 Task: See all articles on embed options.
Action: Mouse moved to (905, 68)
Screenshot: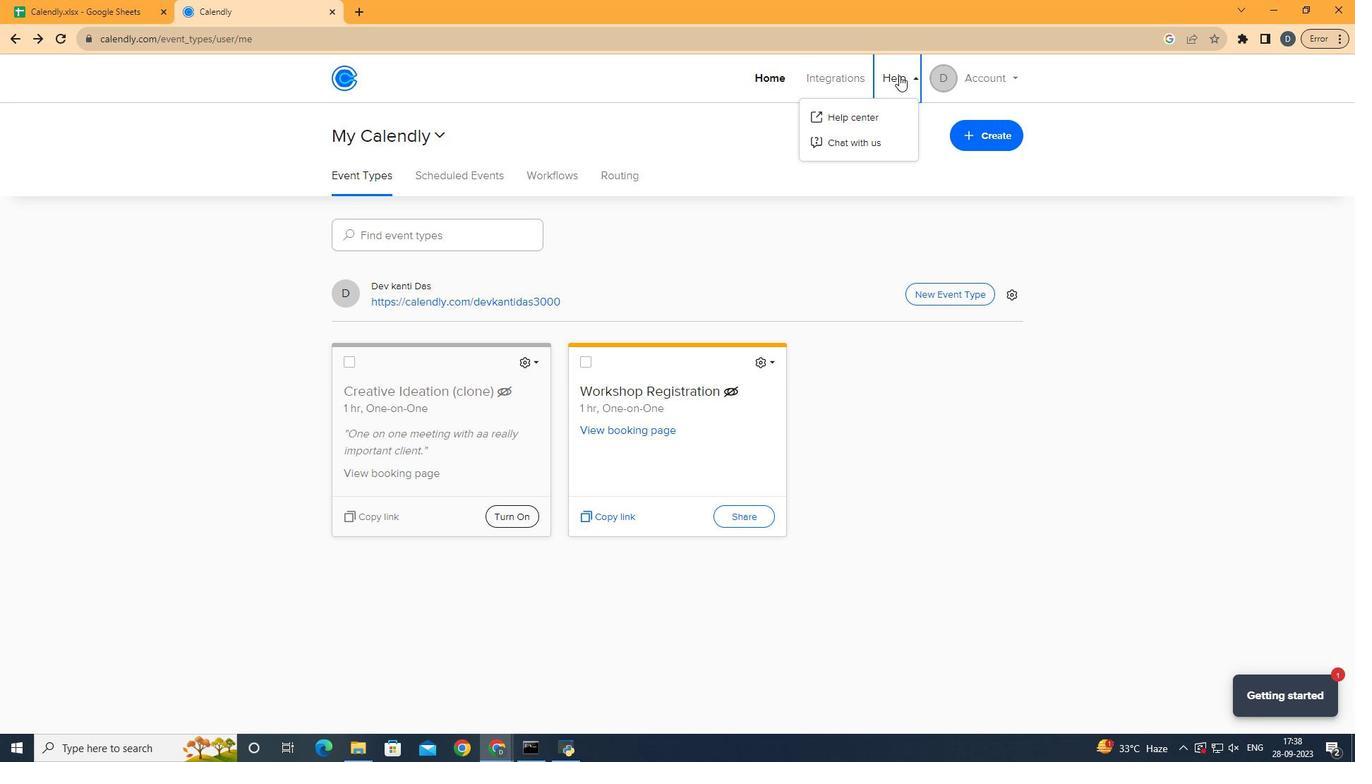 
Action: Mouse pressed left at (905, 68)
Screenshot: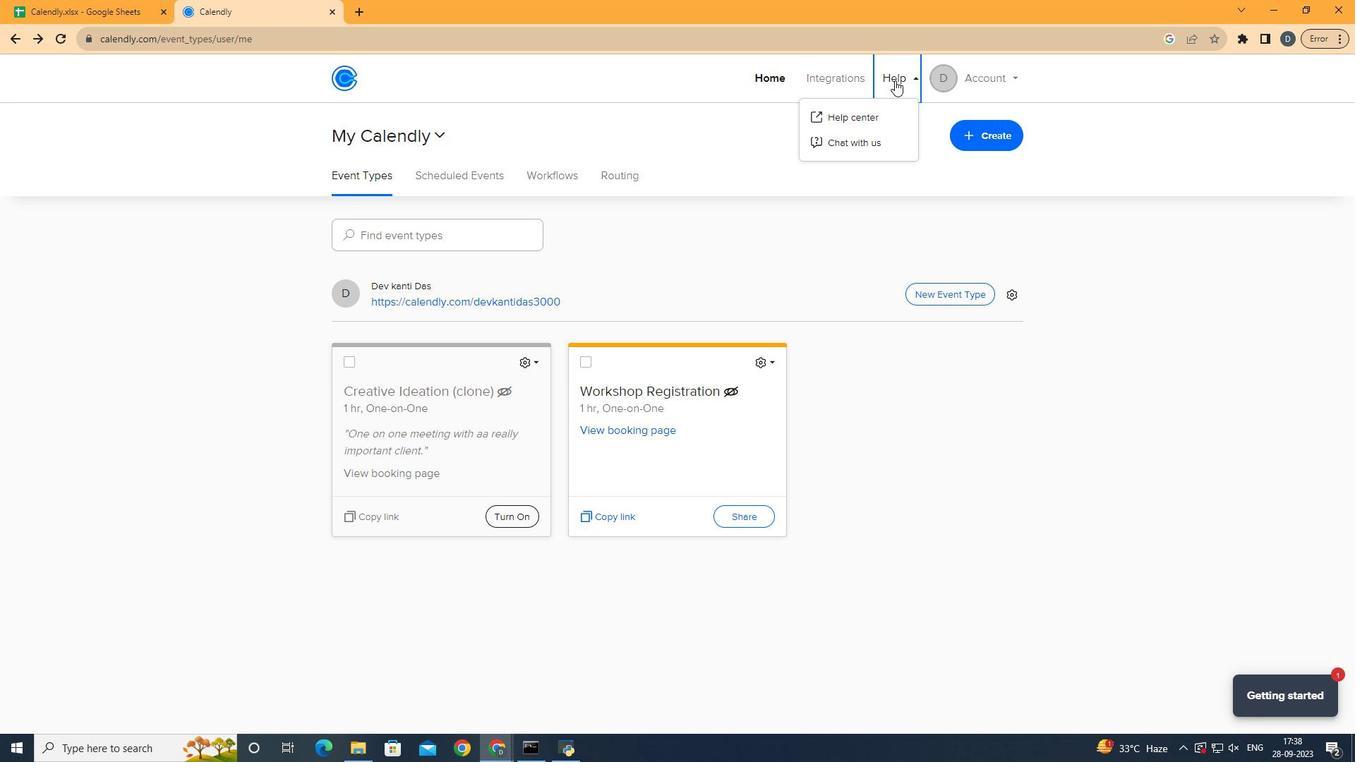 
Action: Mouse moved to (879, 112)
Screenshot: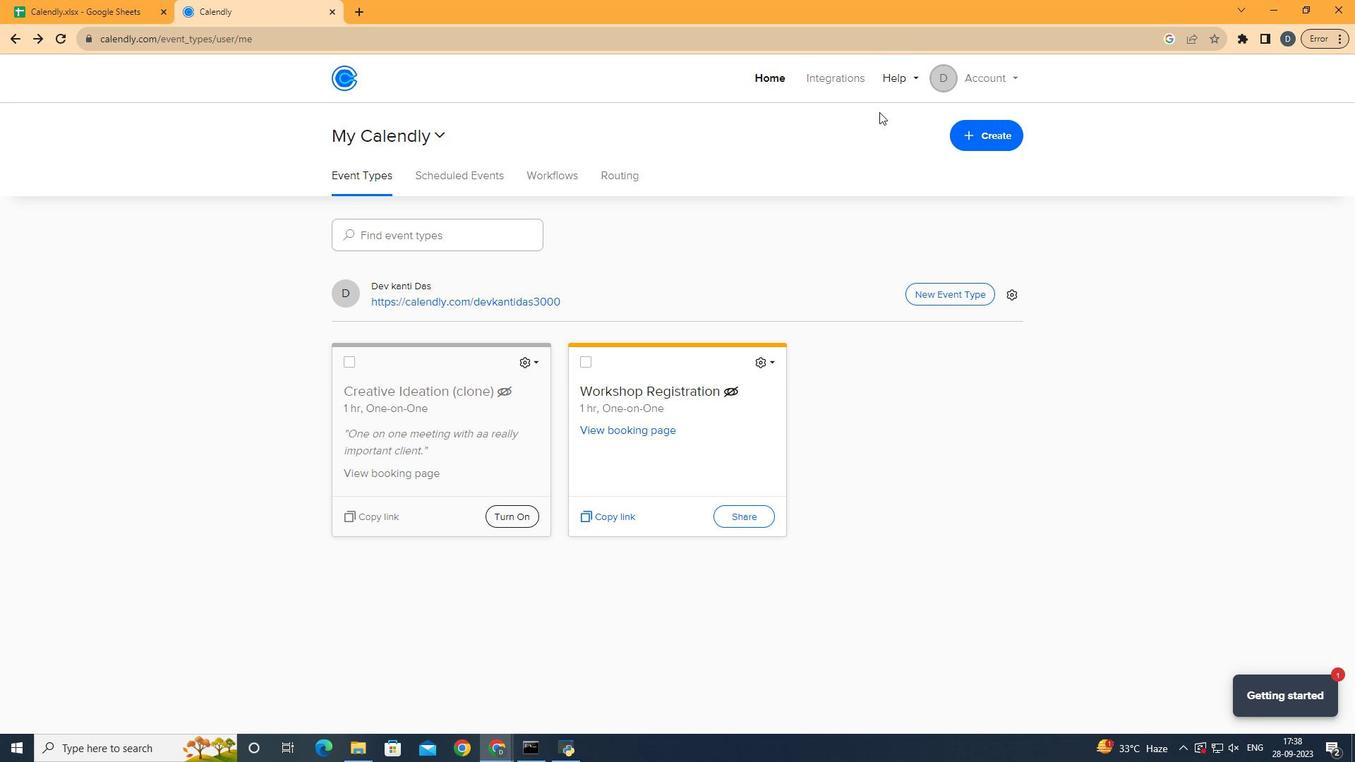 
Action: Mouse pressed left at (879, 112)
Screenshot: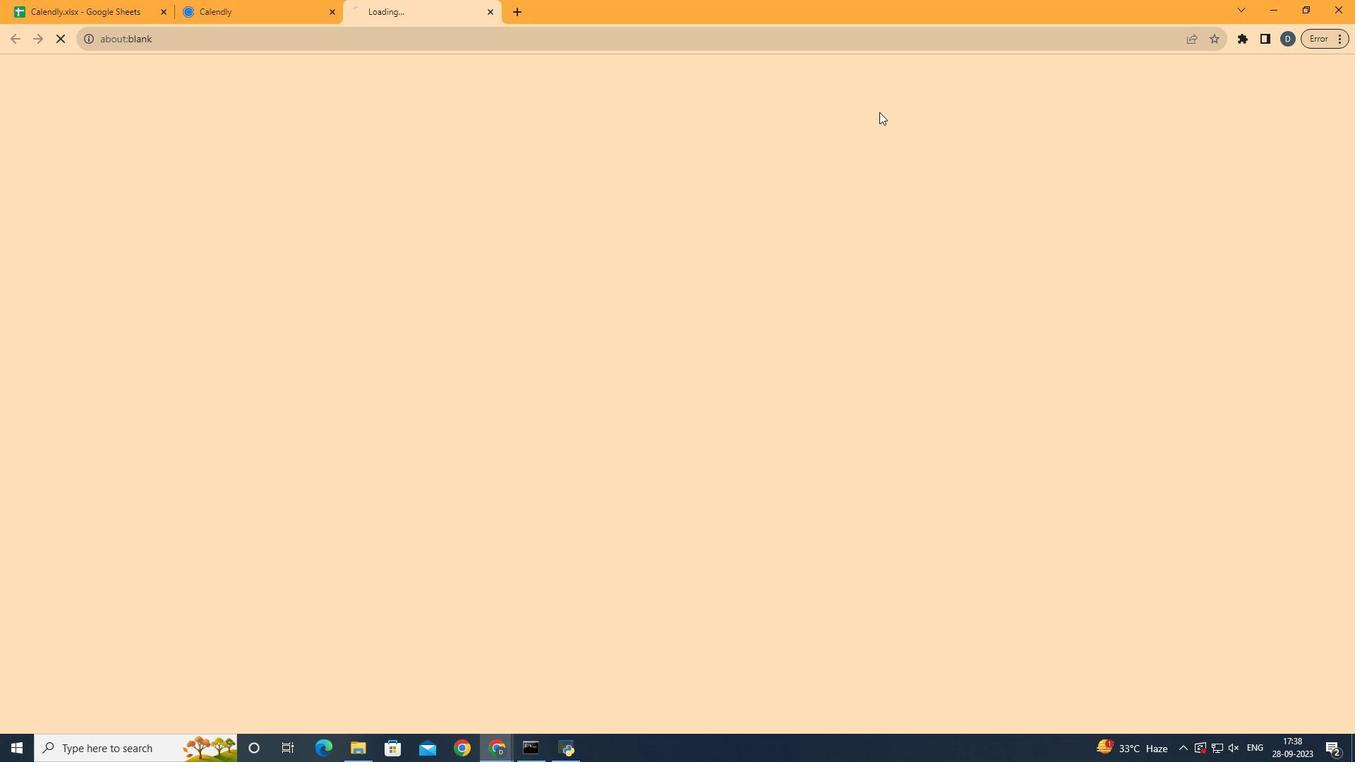 
Action: Mouse moved to (822, 377)
Screenshot: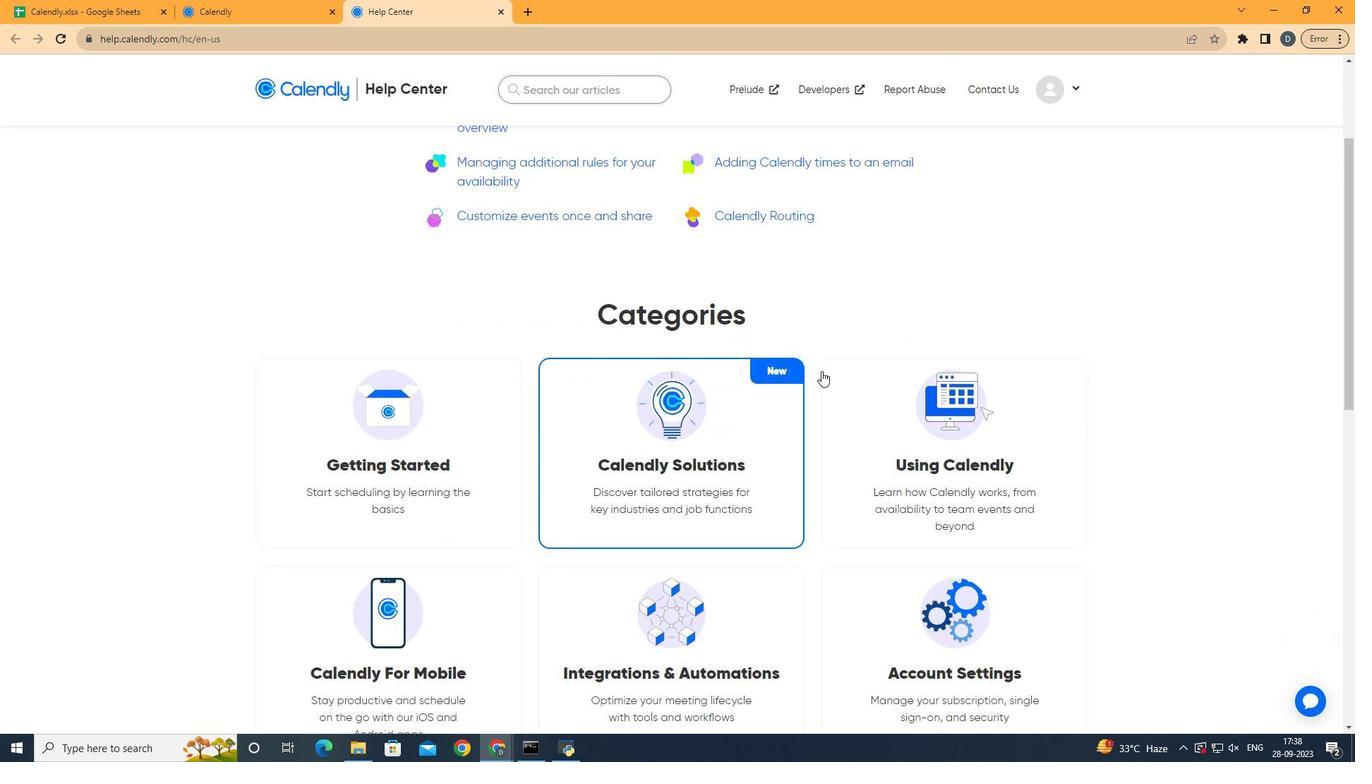
Action: Mouse scrolled (822, 376) with delta (0, 0)
Screenshot: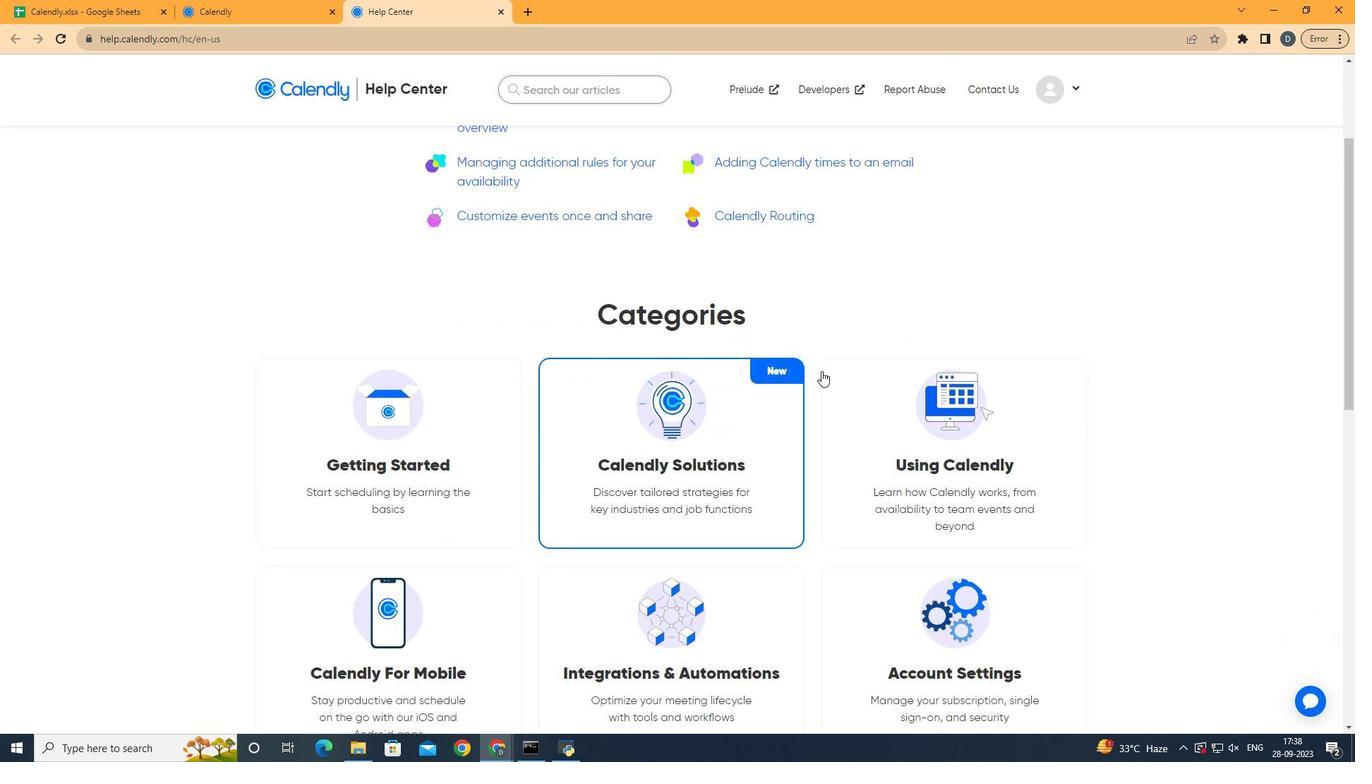 
Action: Mouse scrolled (822, 376) with delta (0, 0)
Screenshot: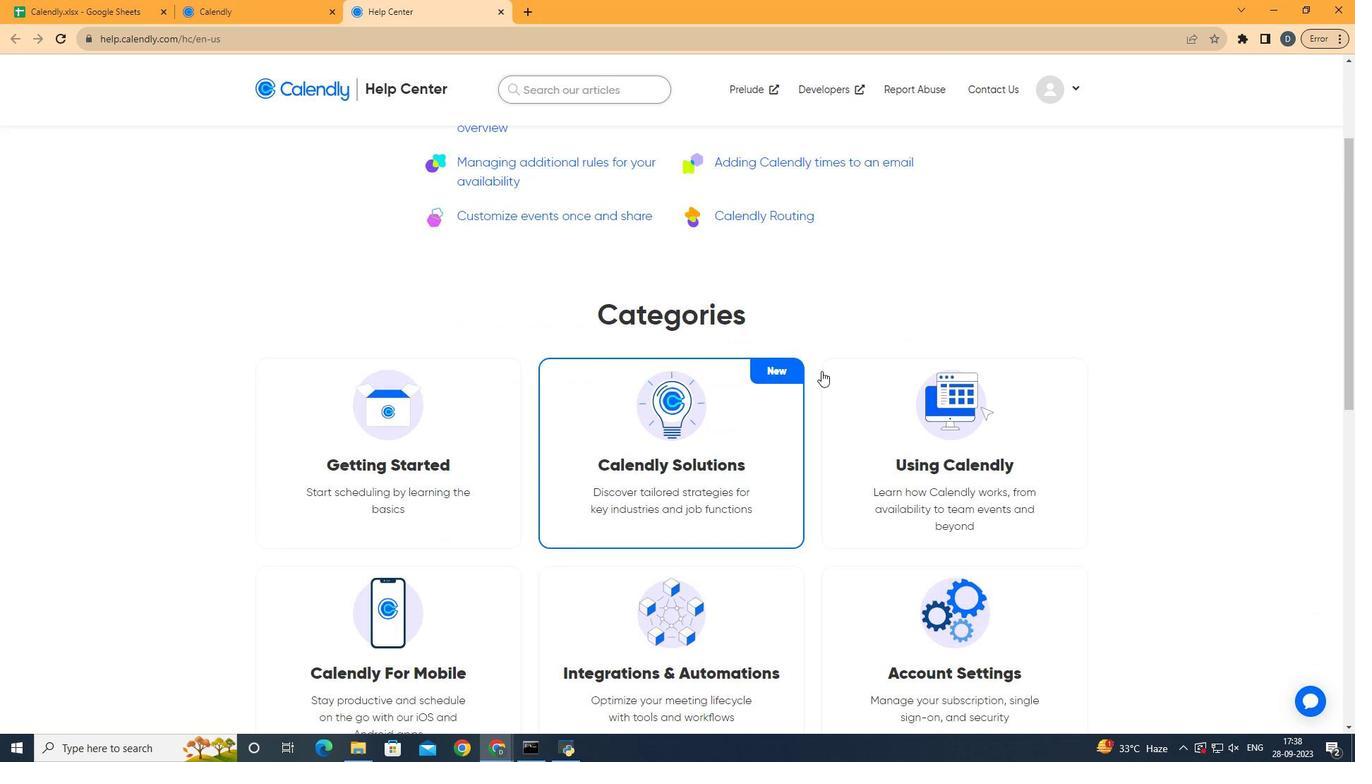 
Action: Mouse scrolled (822, 376) with delta (0, 0)
Screenshot: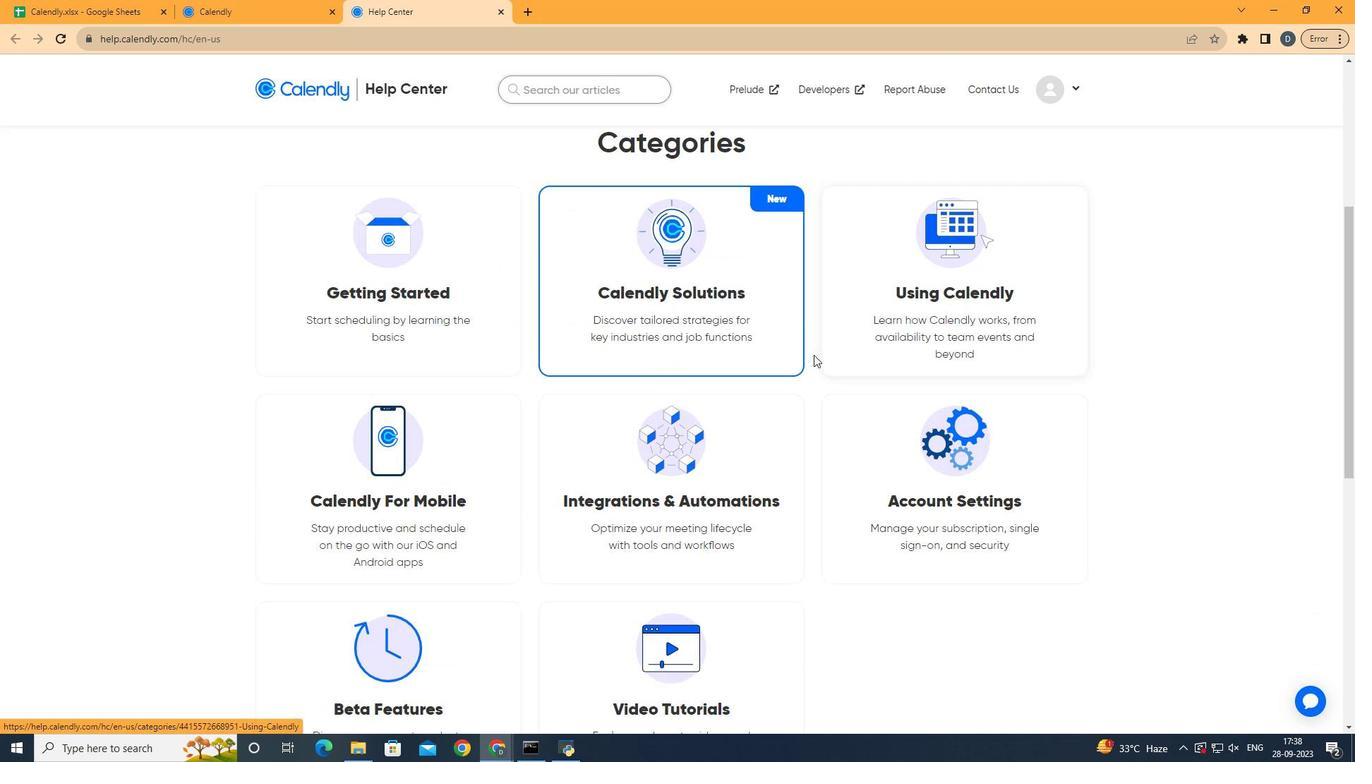 
Action: Mouse moved to (821, 374)
Screenshot: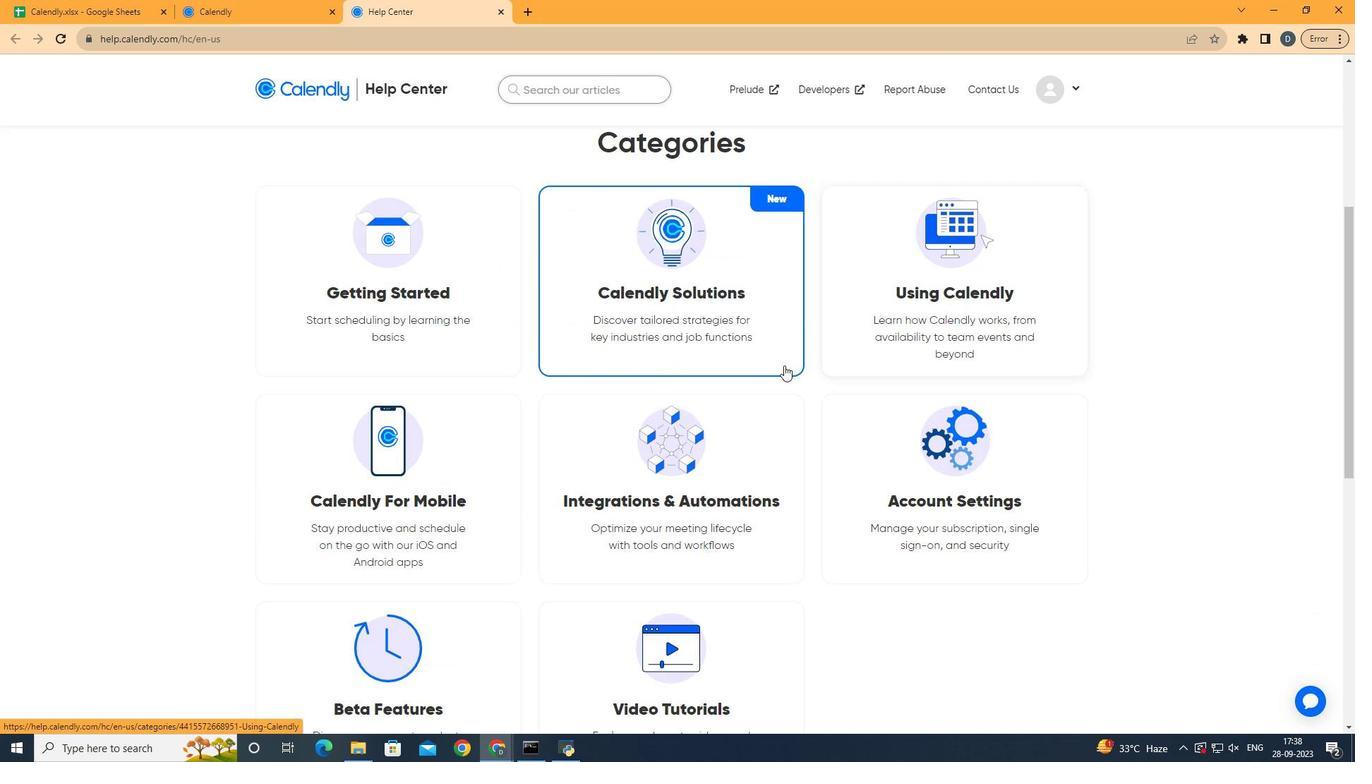 
Action: Mouse scrolled (821, 374) with delta (0, 0)
Screenshot: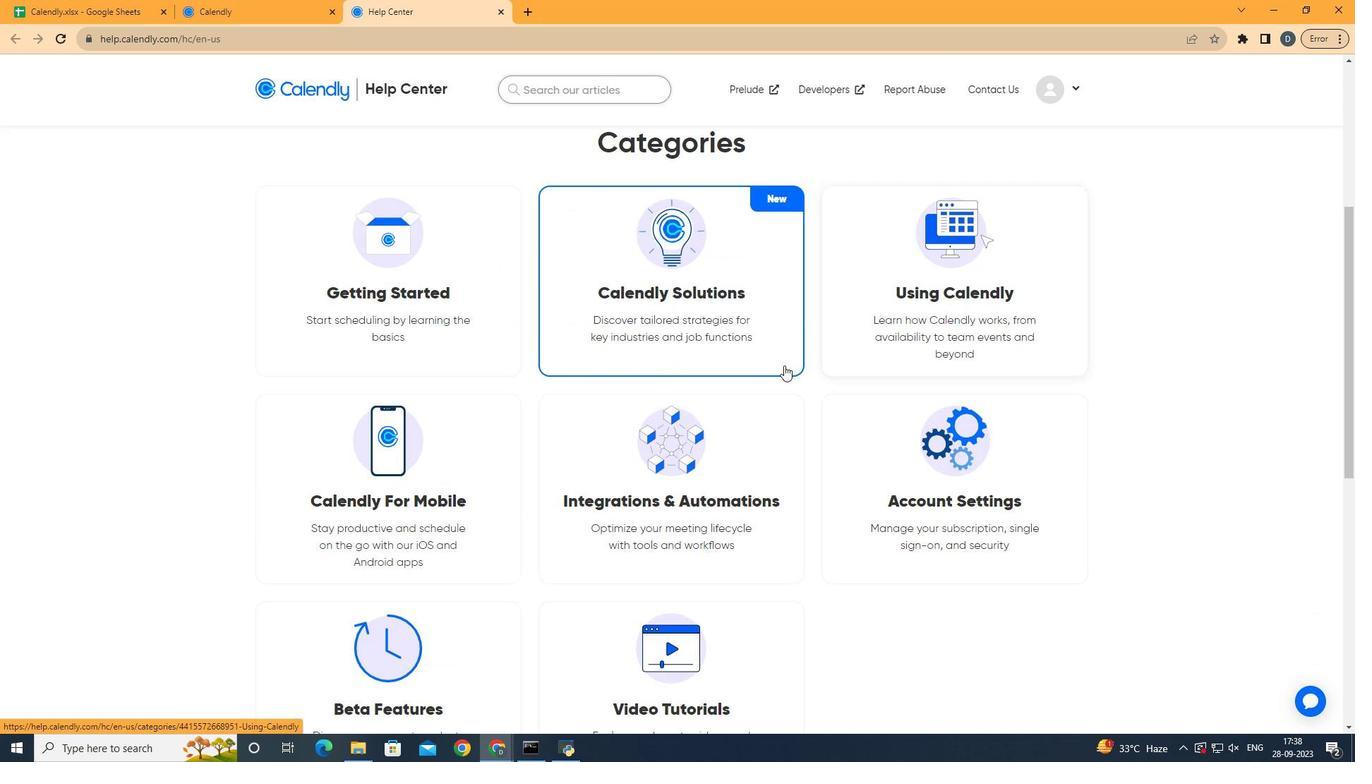 
Action: Mouse moved to (821, 372)
Screenshot: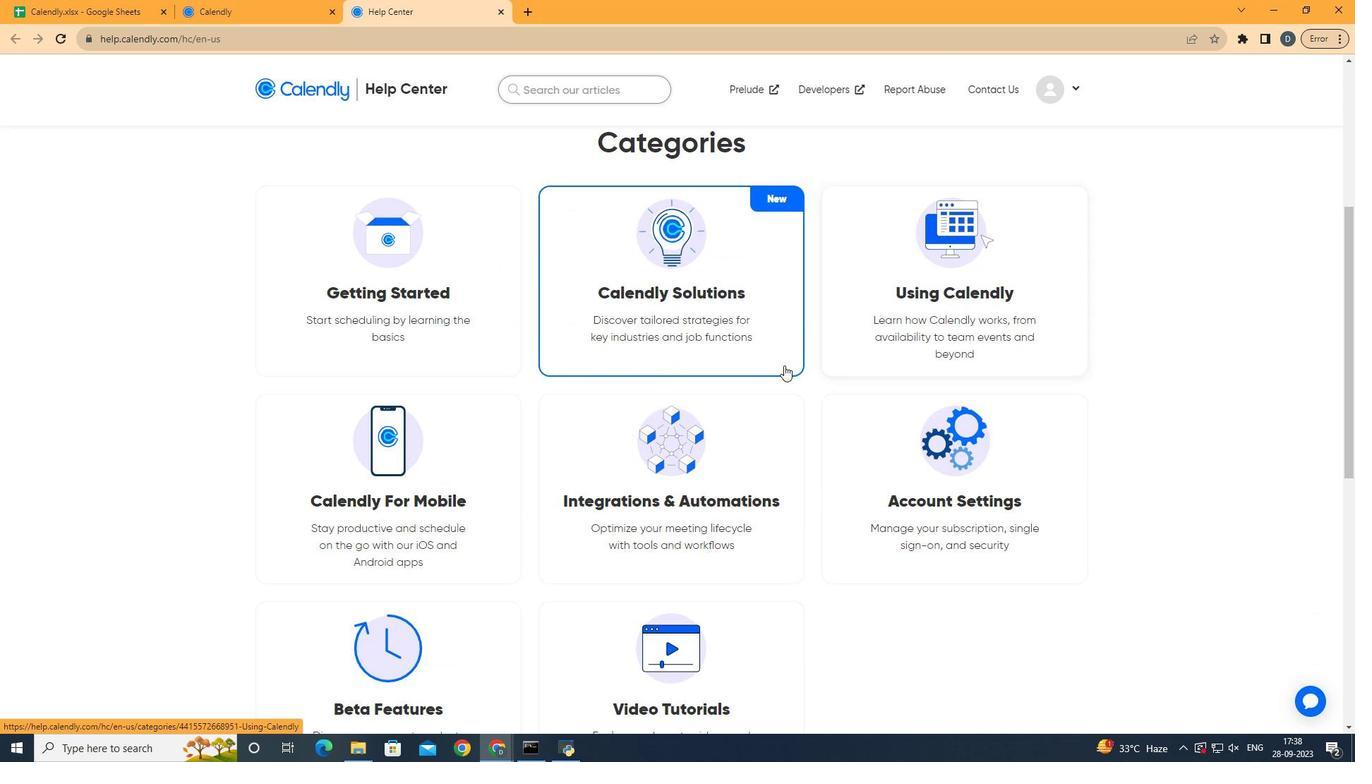 
Action: Mouse scrolled (821, 372) with delta (0, 0)
Screenshot: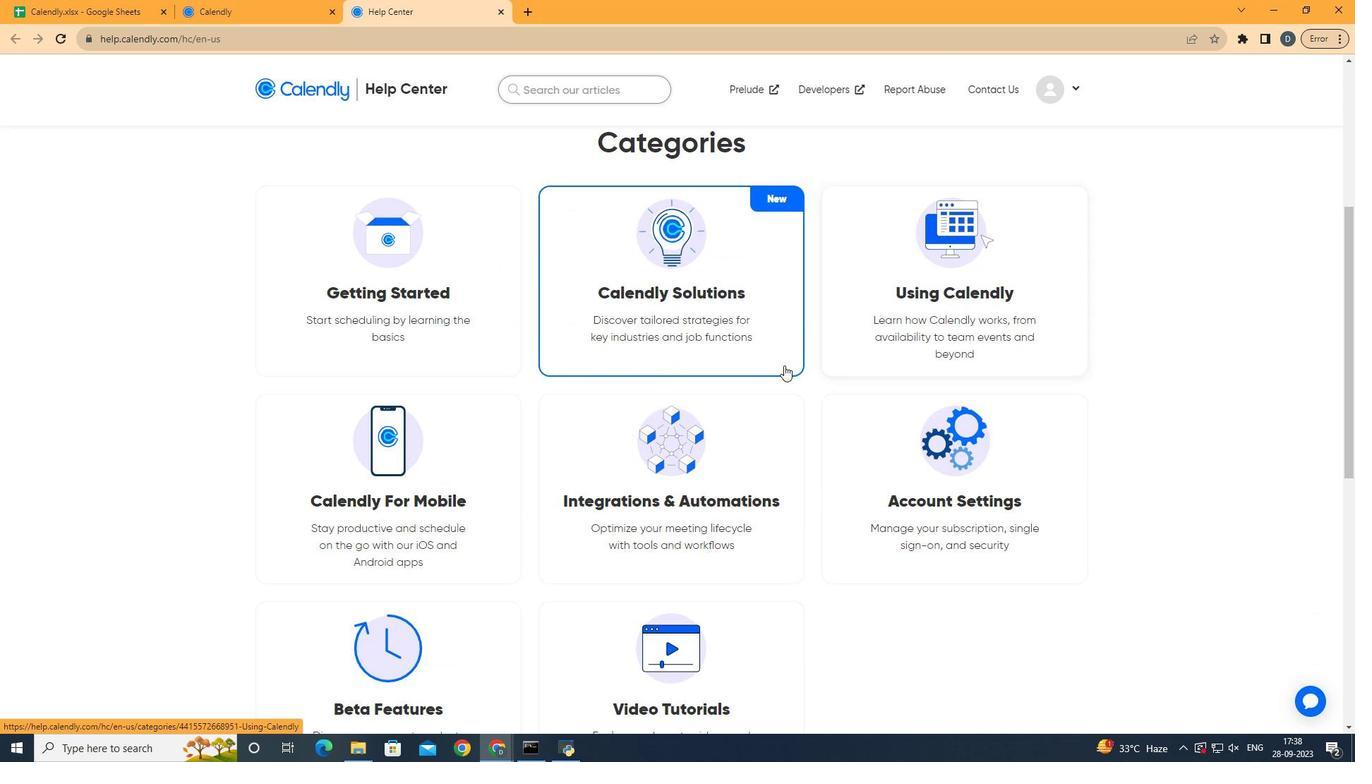 
Action: Mouse moved to (725, 477)
Screenshot: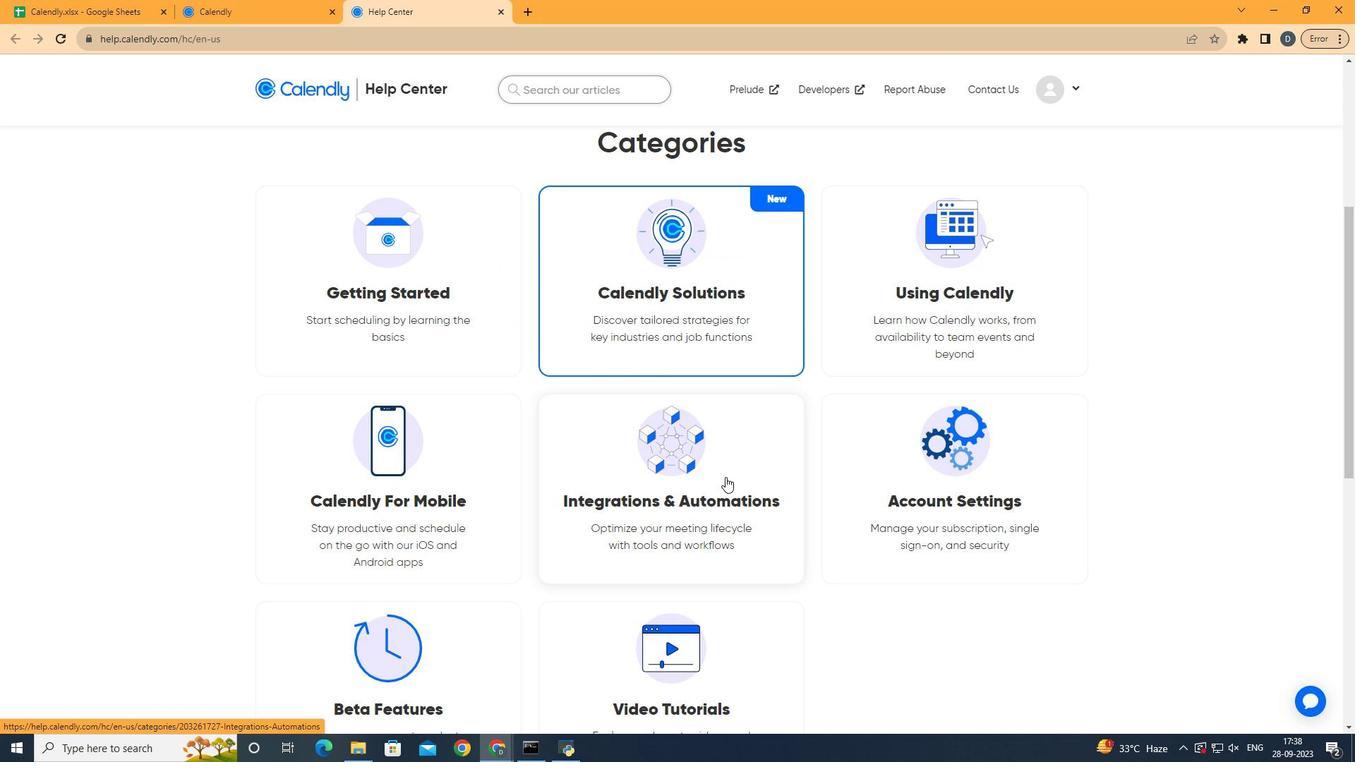 
Action: Mouse pressed left at (725, 477)
Screenshot: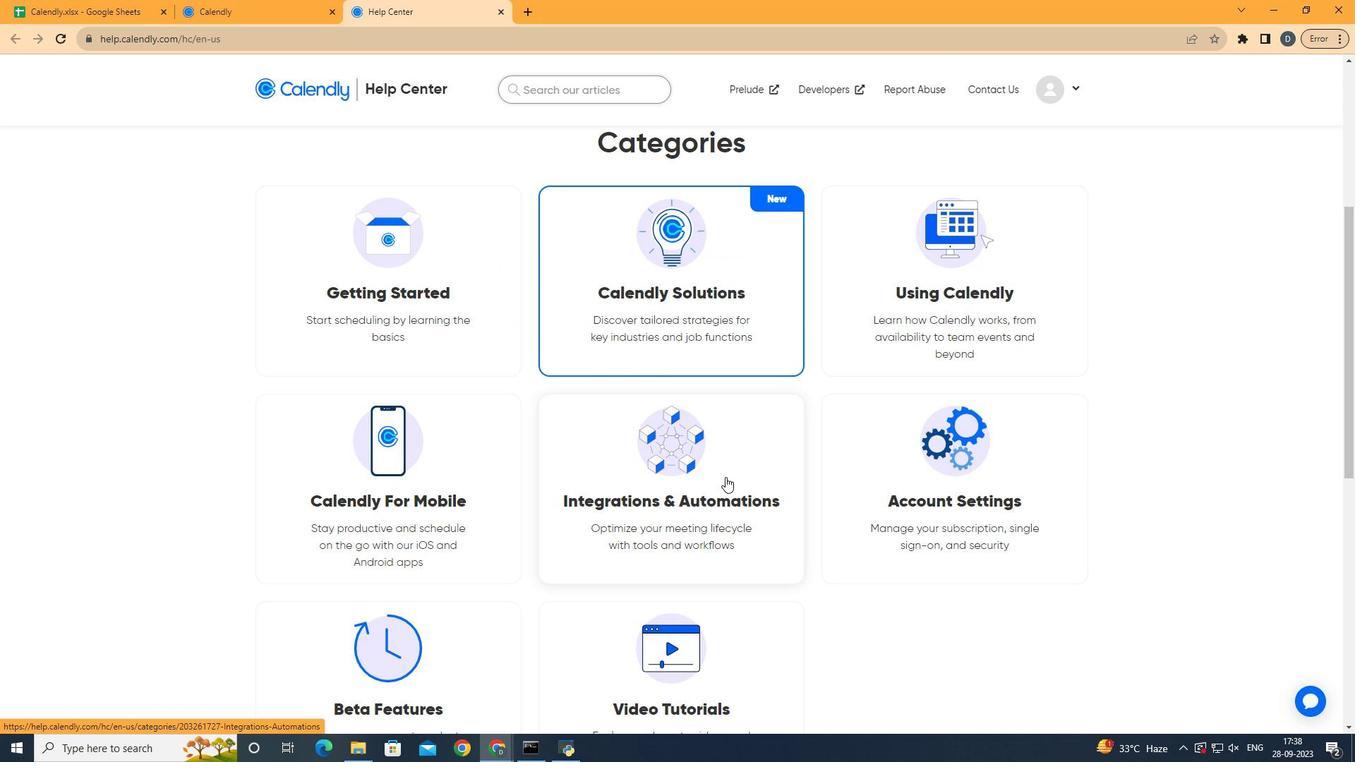 
Action: Mouse moved to (746, 404)
Screenshot: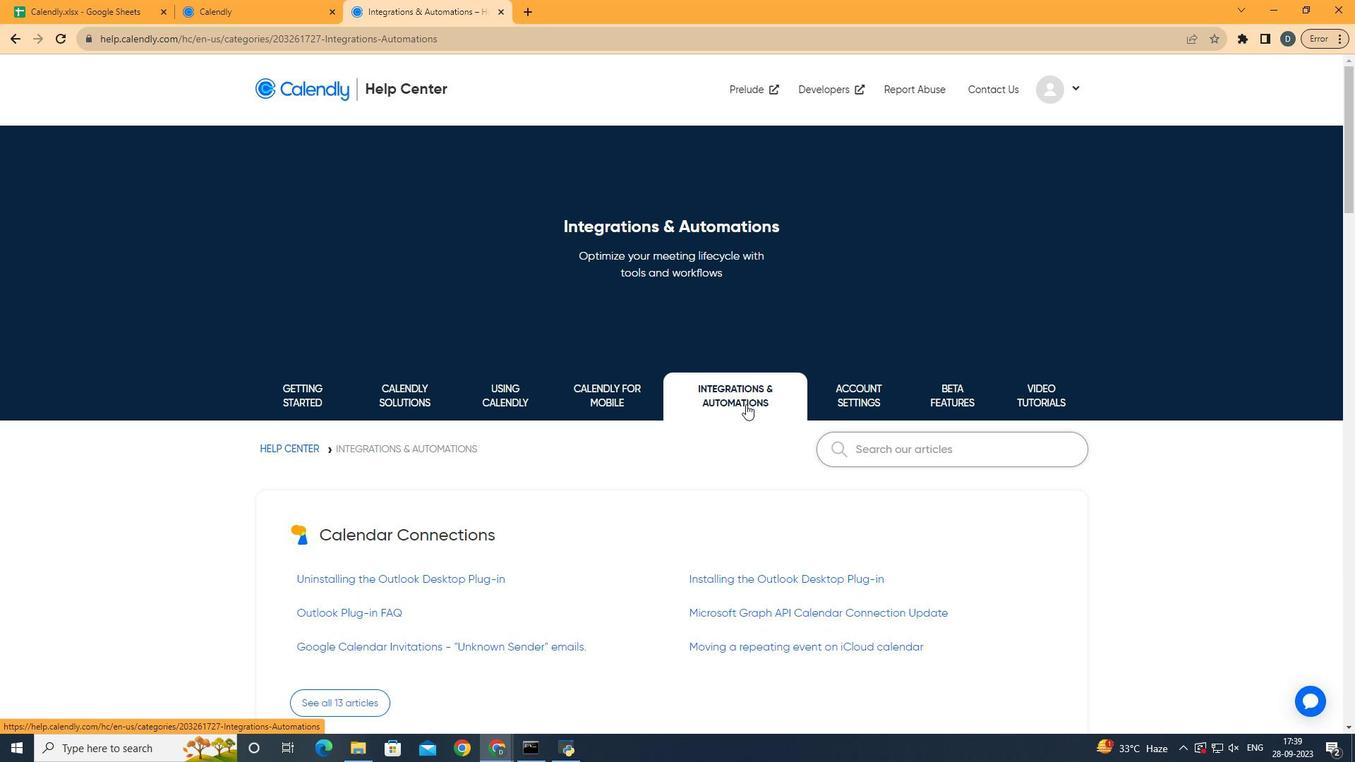 
Action: Mouse scrolled (746, 403) with delta (0, 0)
Screenshot: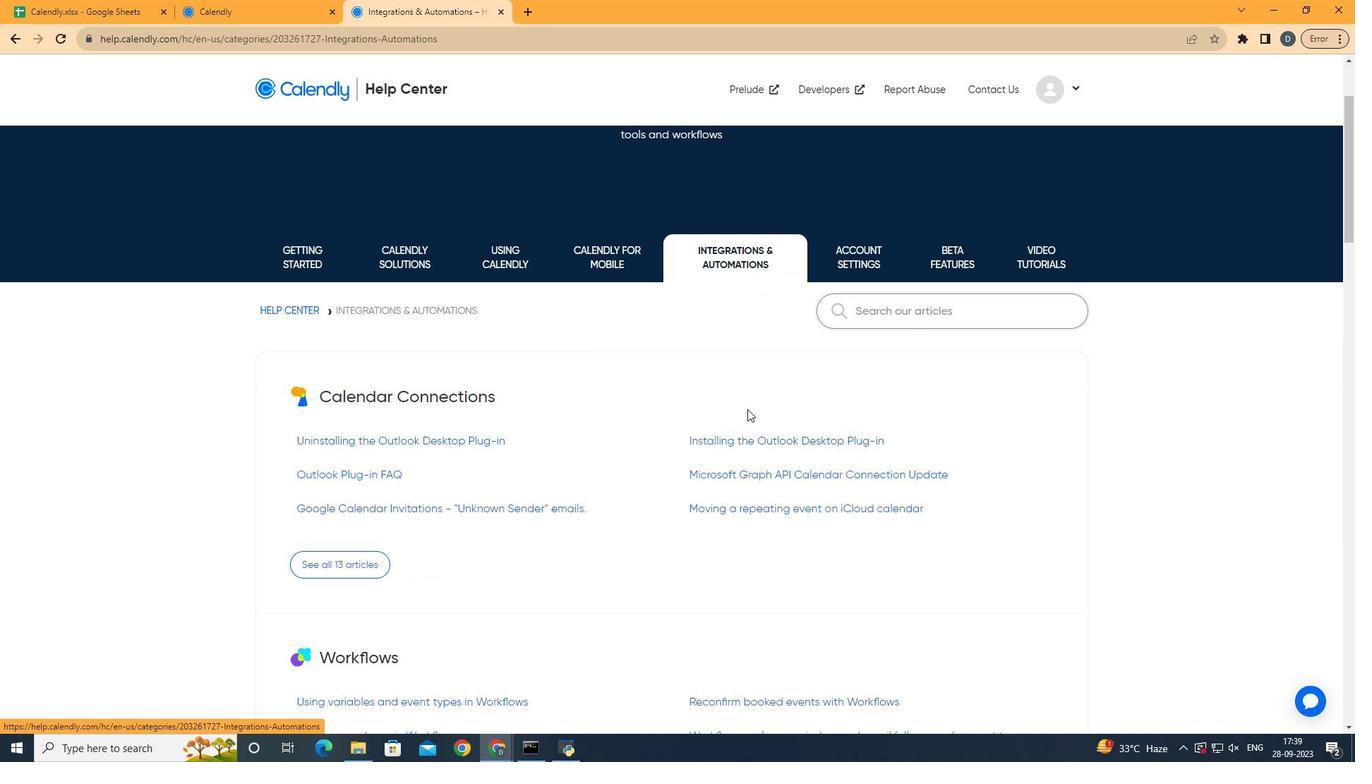 
Action: Mouse scrolled (746, 403) with delta (0, 0)
Screenshot: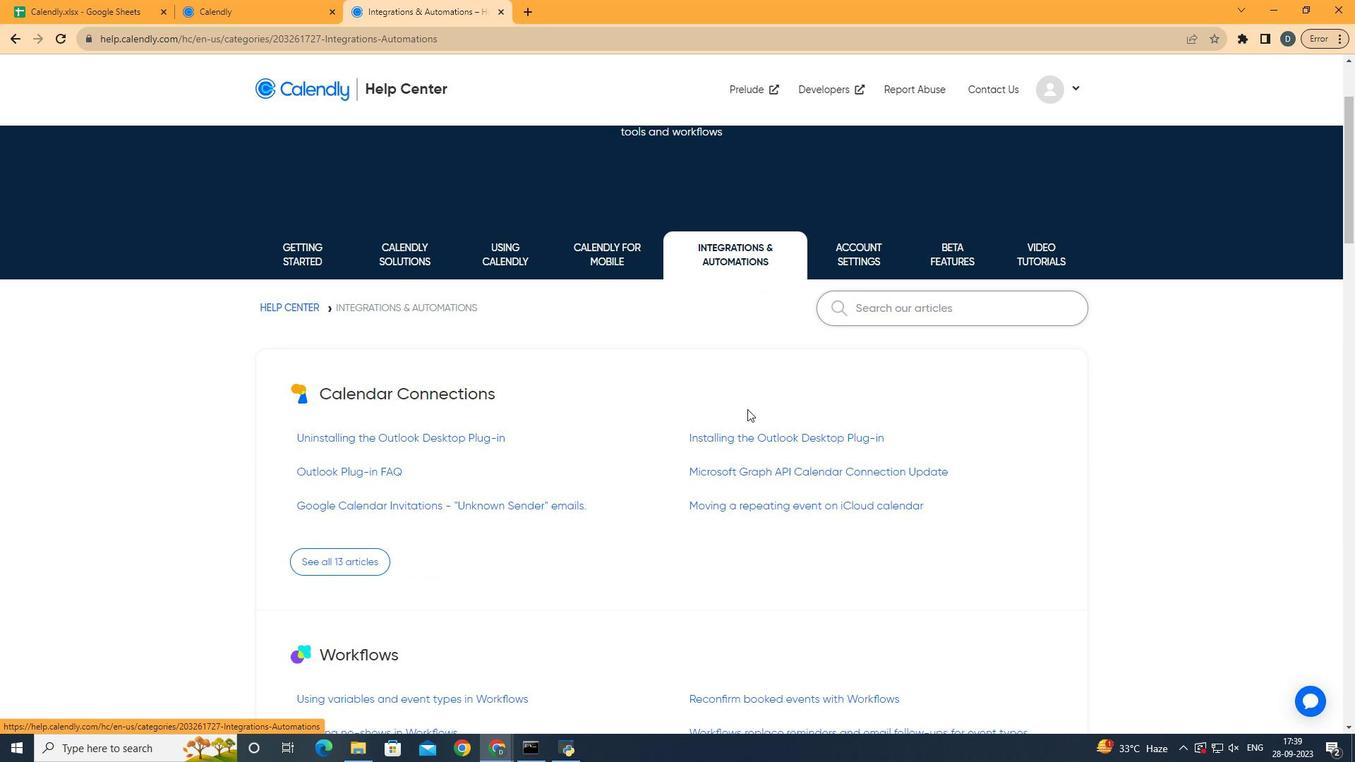 
Action: Mouse moved to (756, 402)
Screenshot: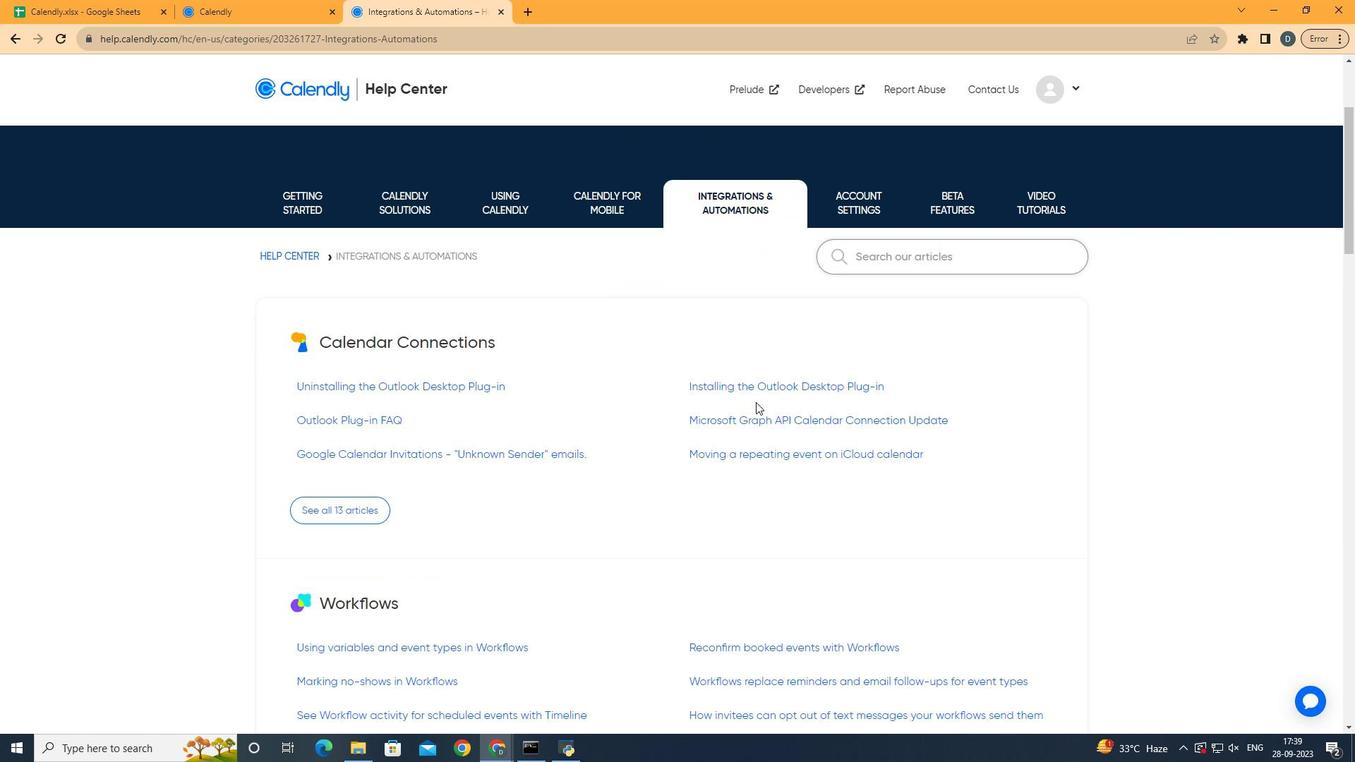 
Action: Mouse scrolled (756, 401) with delta (0, 0)
Screenshot: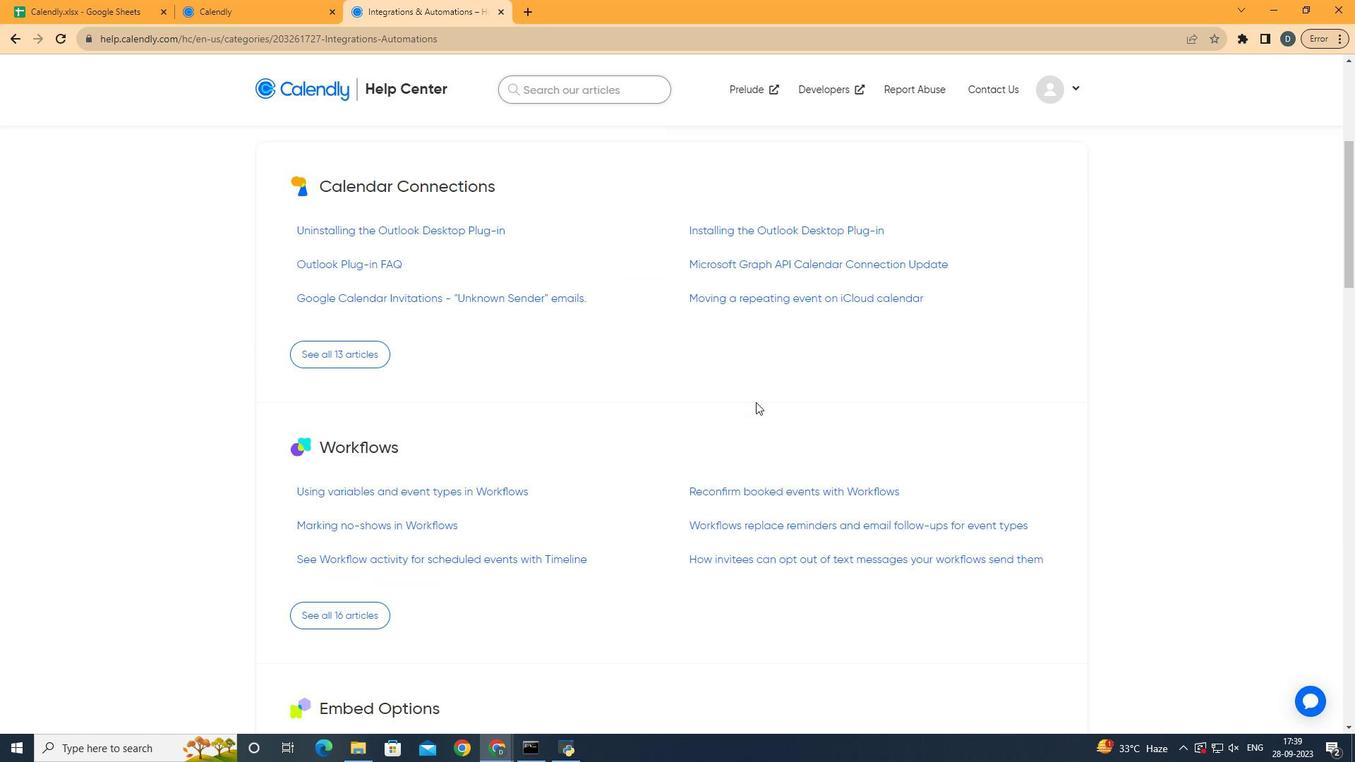 
Action: Mouse scrolled (756, 401) with delta (0, 0)
Screenshot: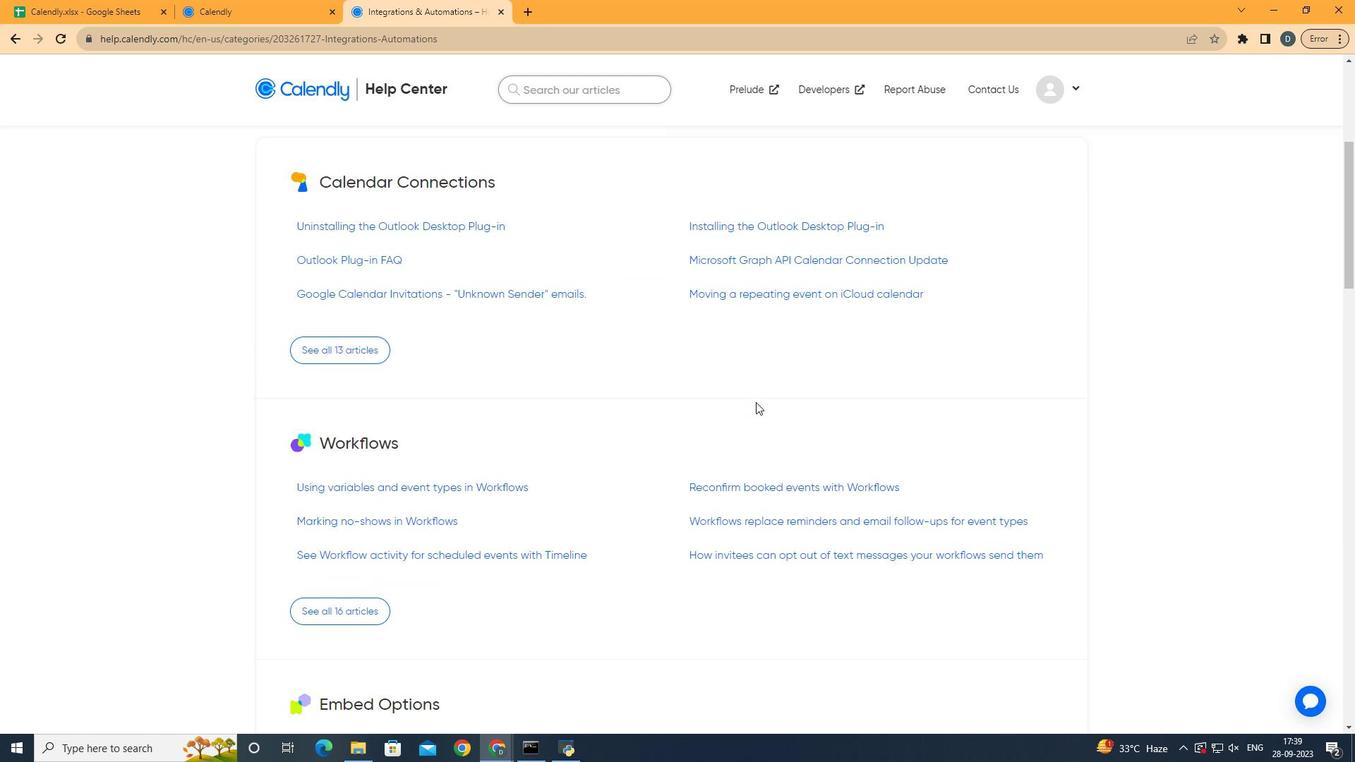 
Action: Mouse scrolled (756, 401) with delta (0, 0)
Screenshot: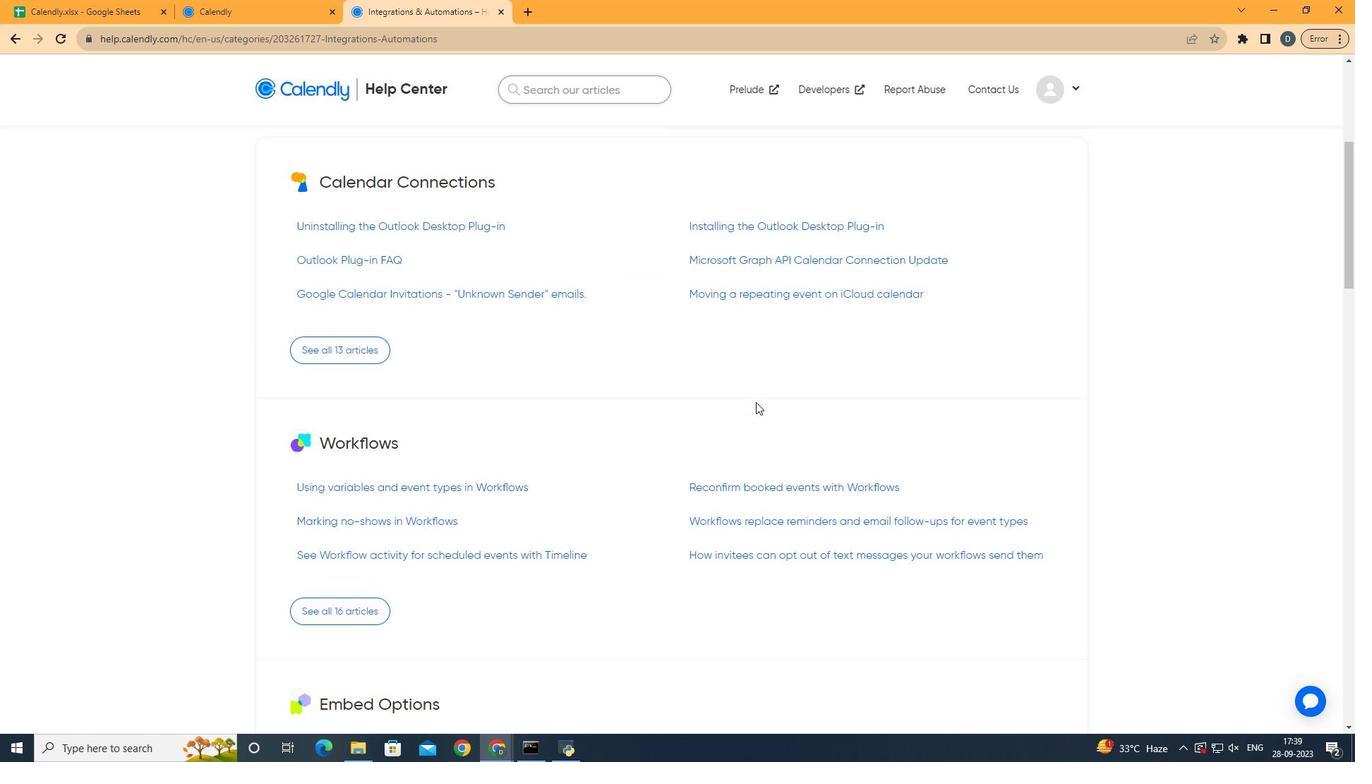 
Action: Mouse scrolled (756, 401) with delta (0, 0)
Screenshot: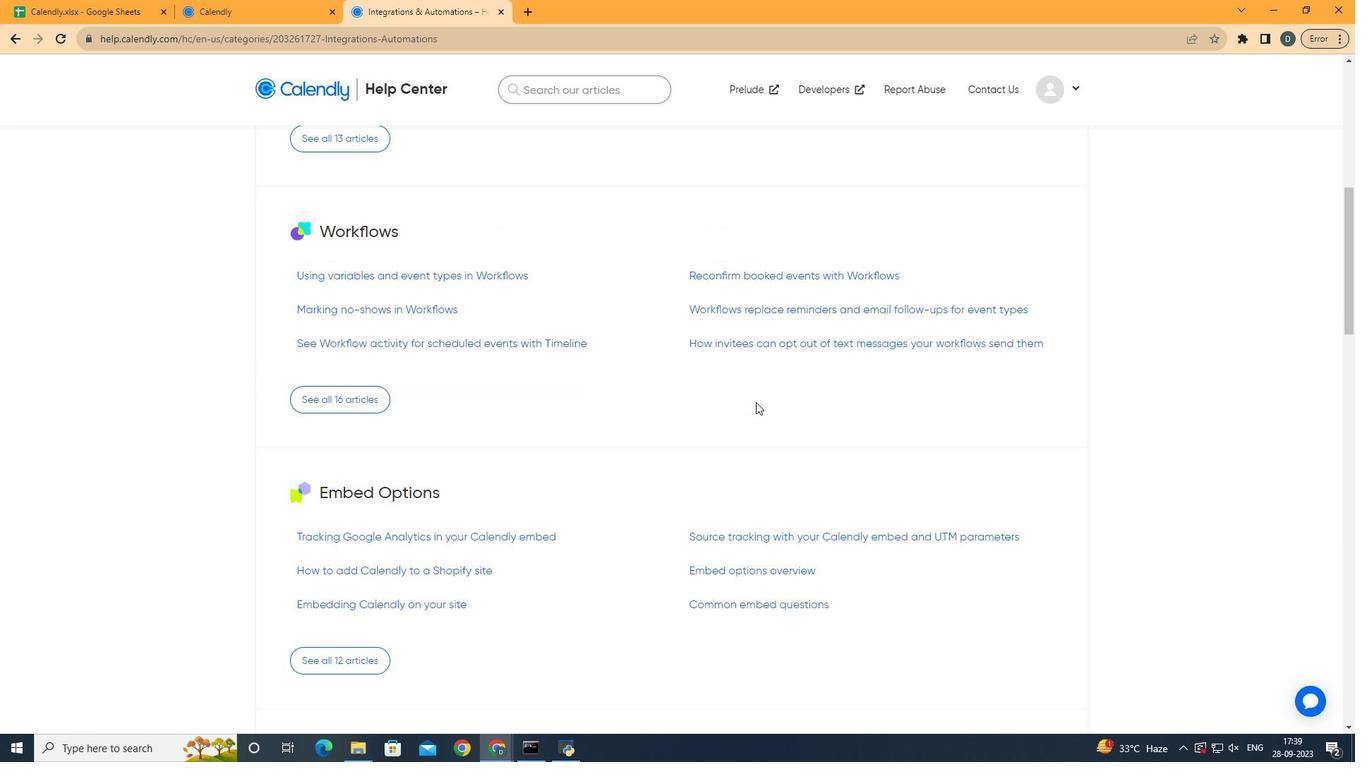 
Action: Mouse scrolled (756, 401) with delta (0, 0)
Screenshot: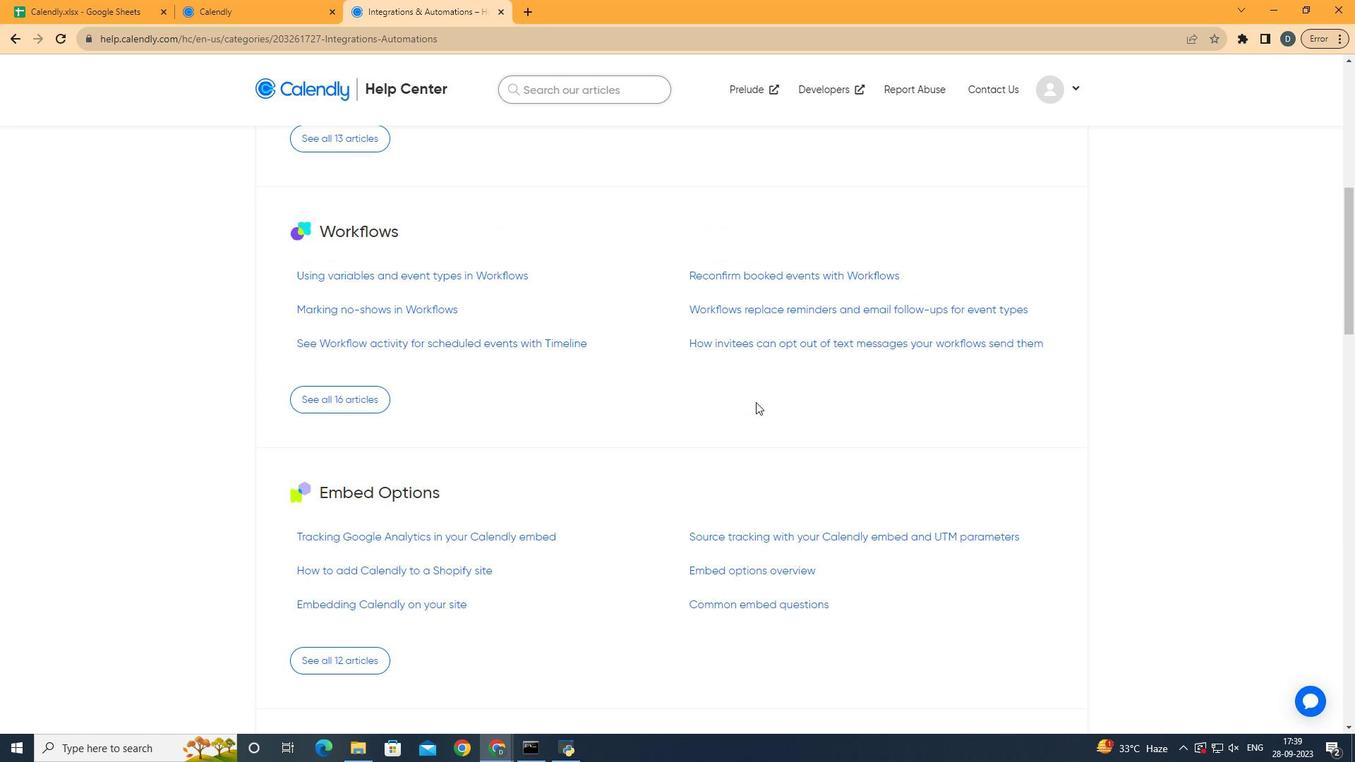 
Action: Mouse scrolled (756, 401) with delta (0, 0)
Screenshot: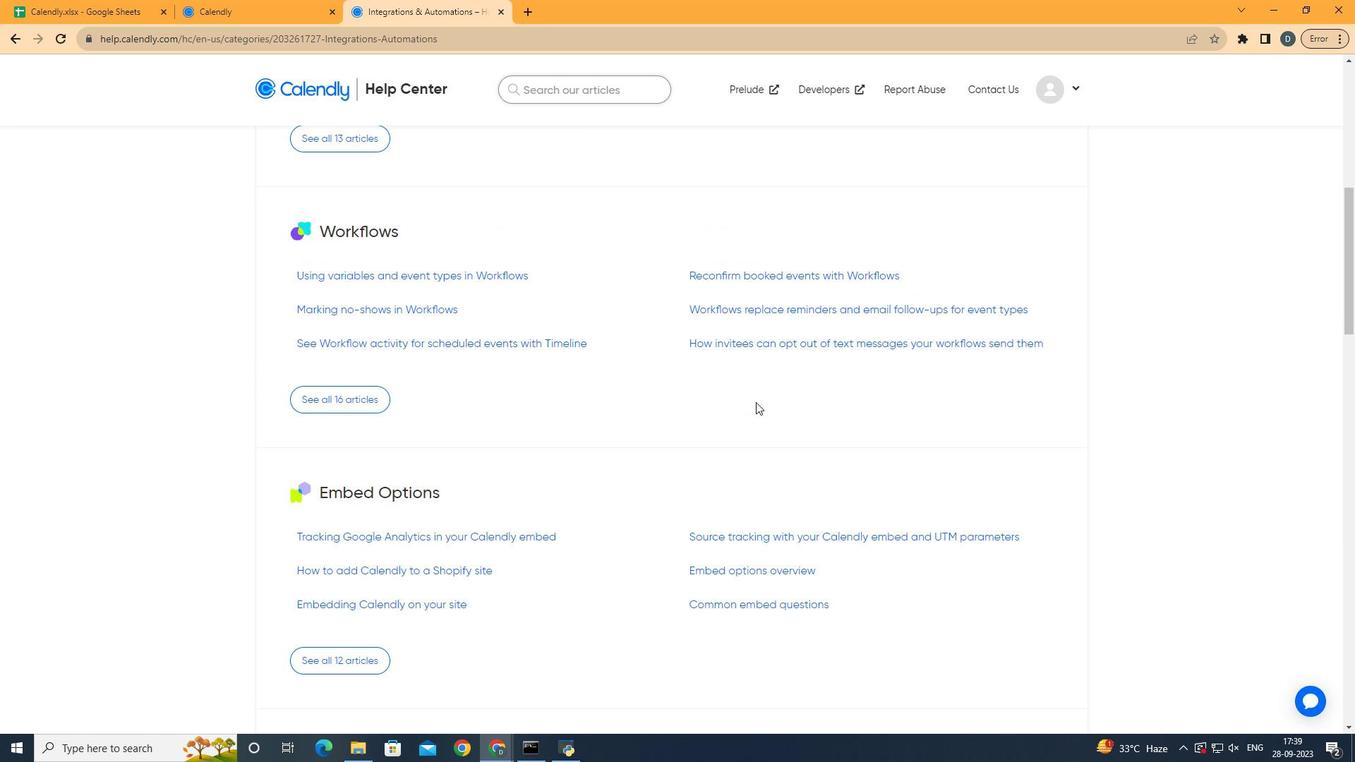 
Action: Mouse scrolled (756, 401) with delta (0, 0)
Screenshot: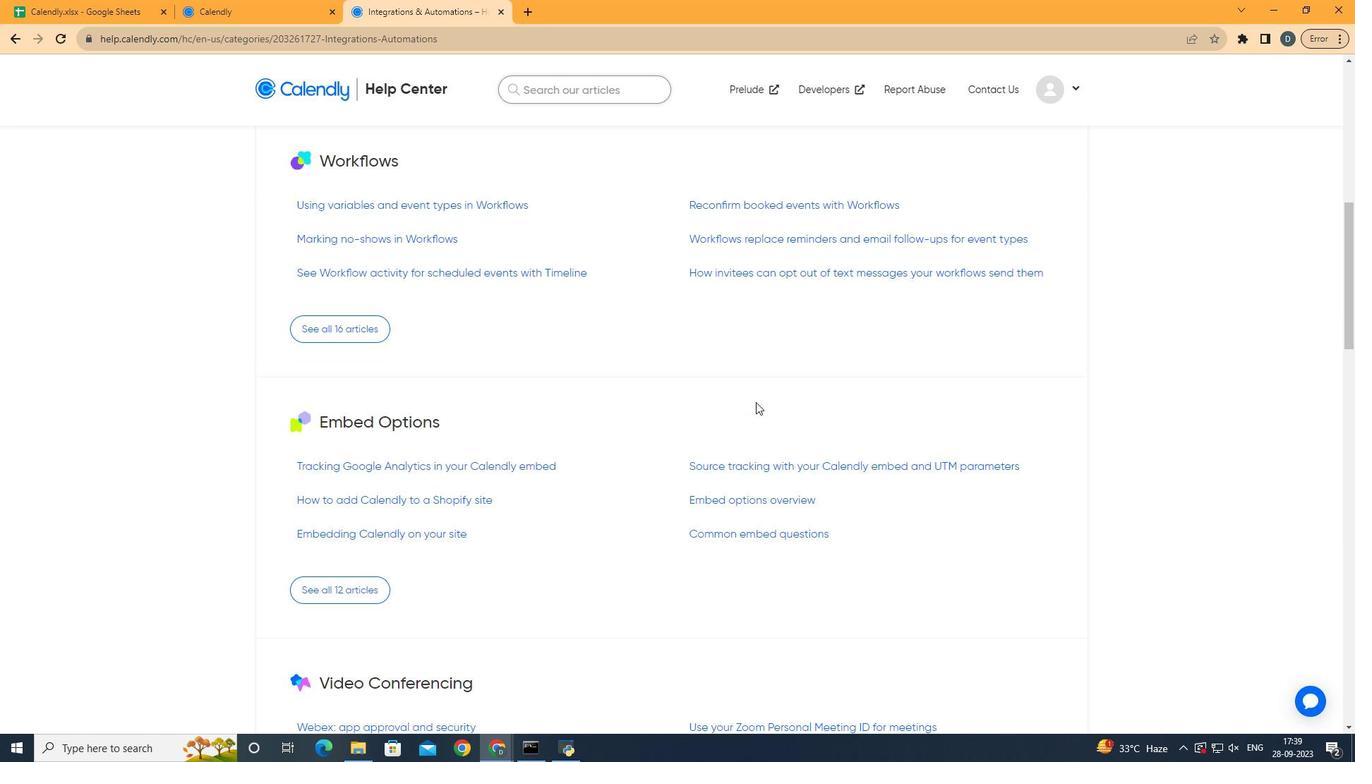 
Action: Mouse moved to (372, 583)
Screenshot: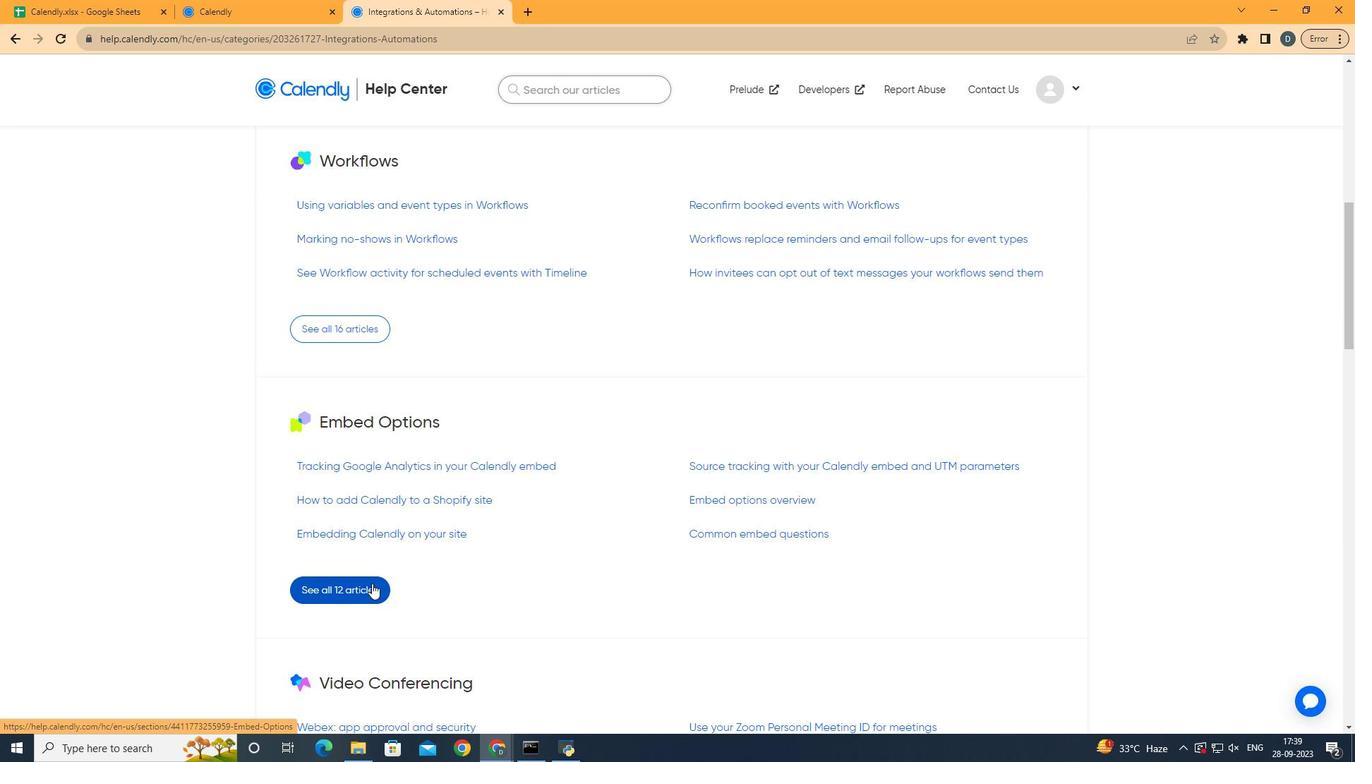 
Action: Mouse pressed left at (372, 583)
Screenshot: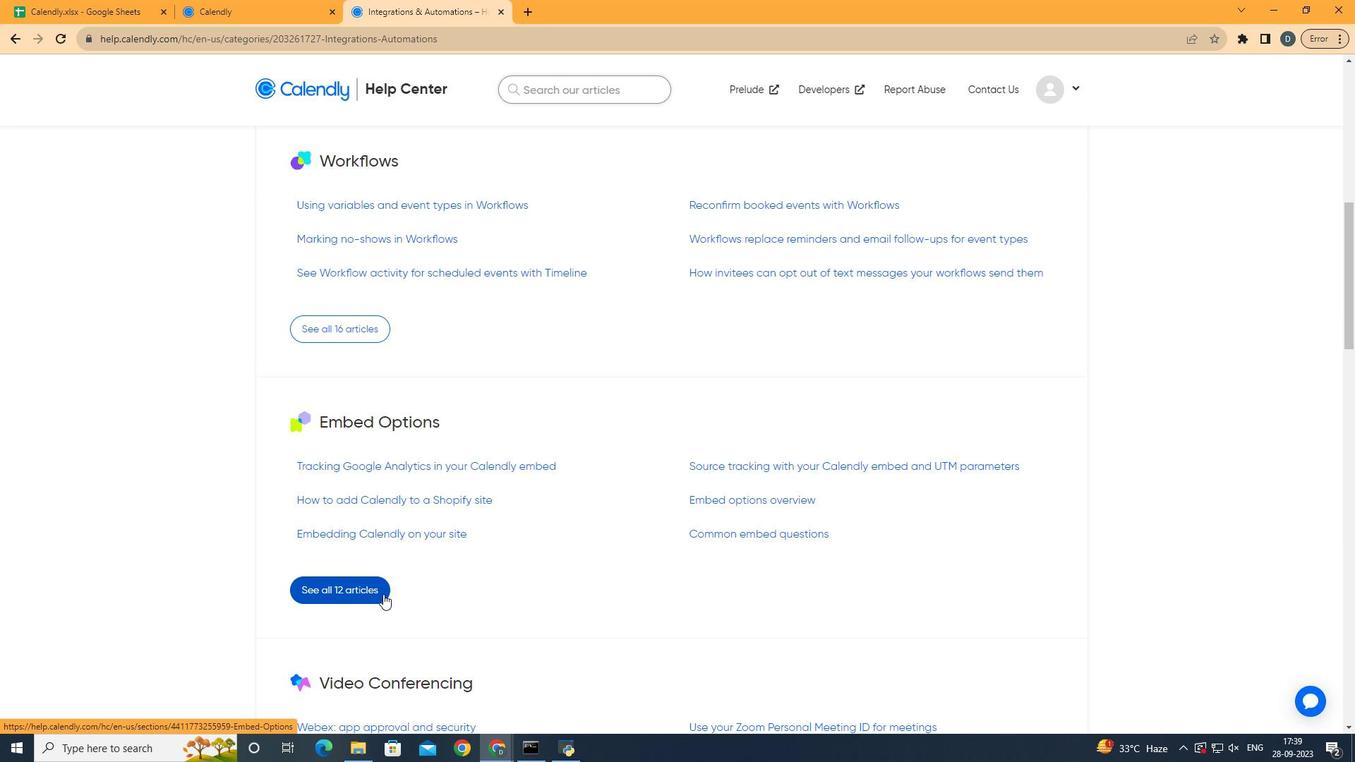 
Action: Mouse moved to (784, 750)
Screenshot: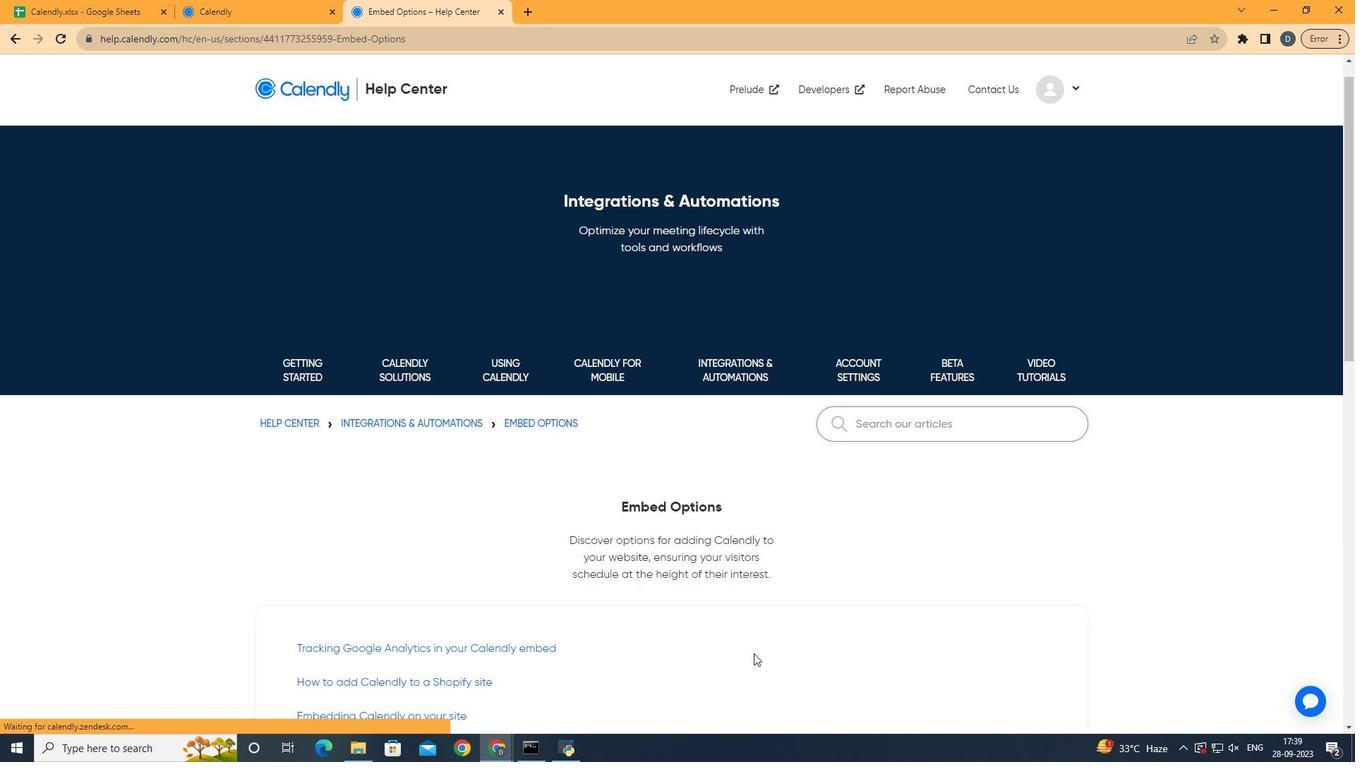 
Action: Mouse scrolled (784, 749) with delta (0, 0)
Screenshot: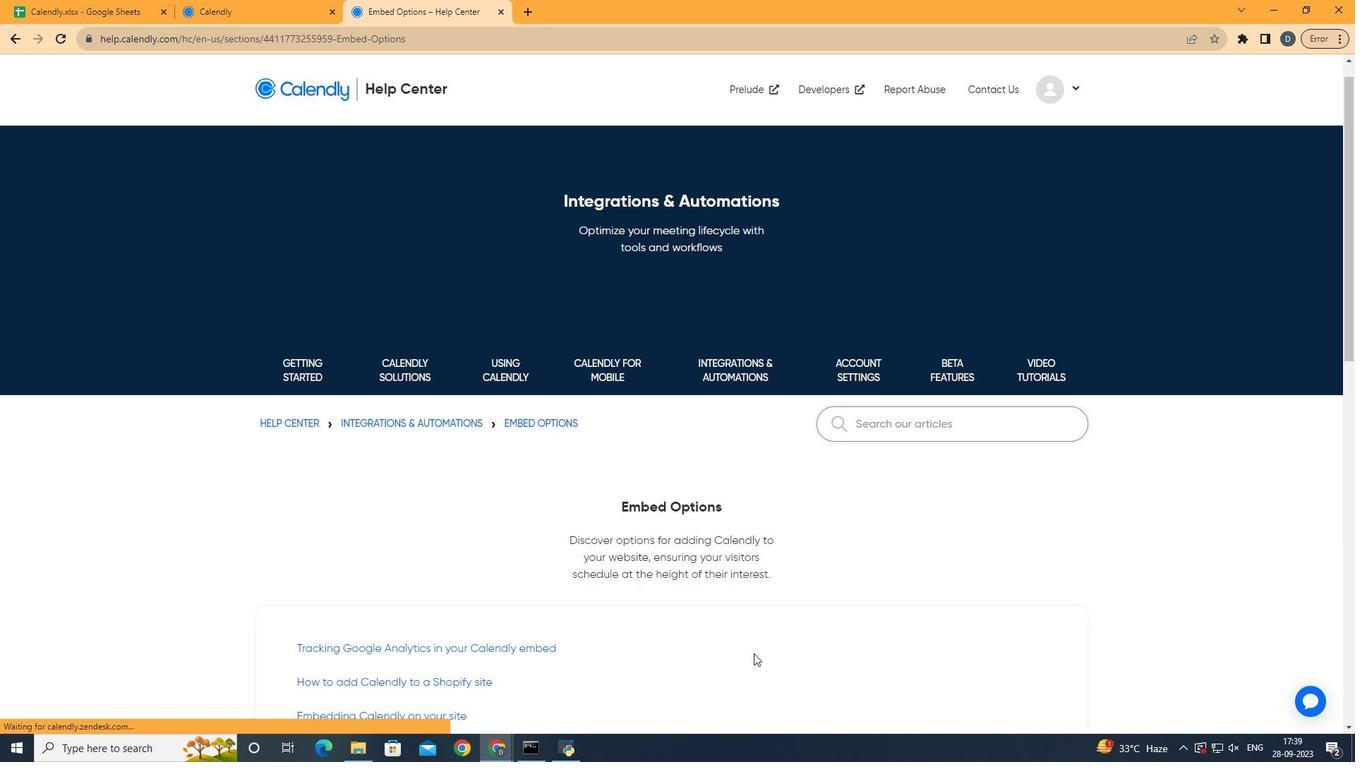 
Action: Mouse moved to (778, 752)
Screenshot: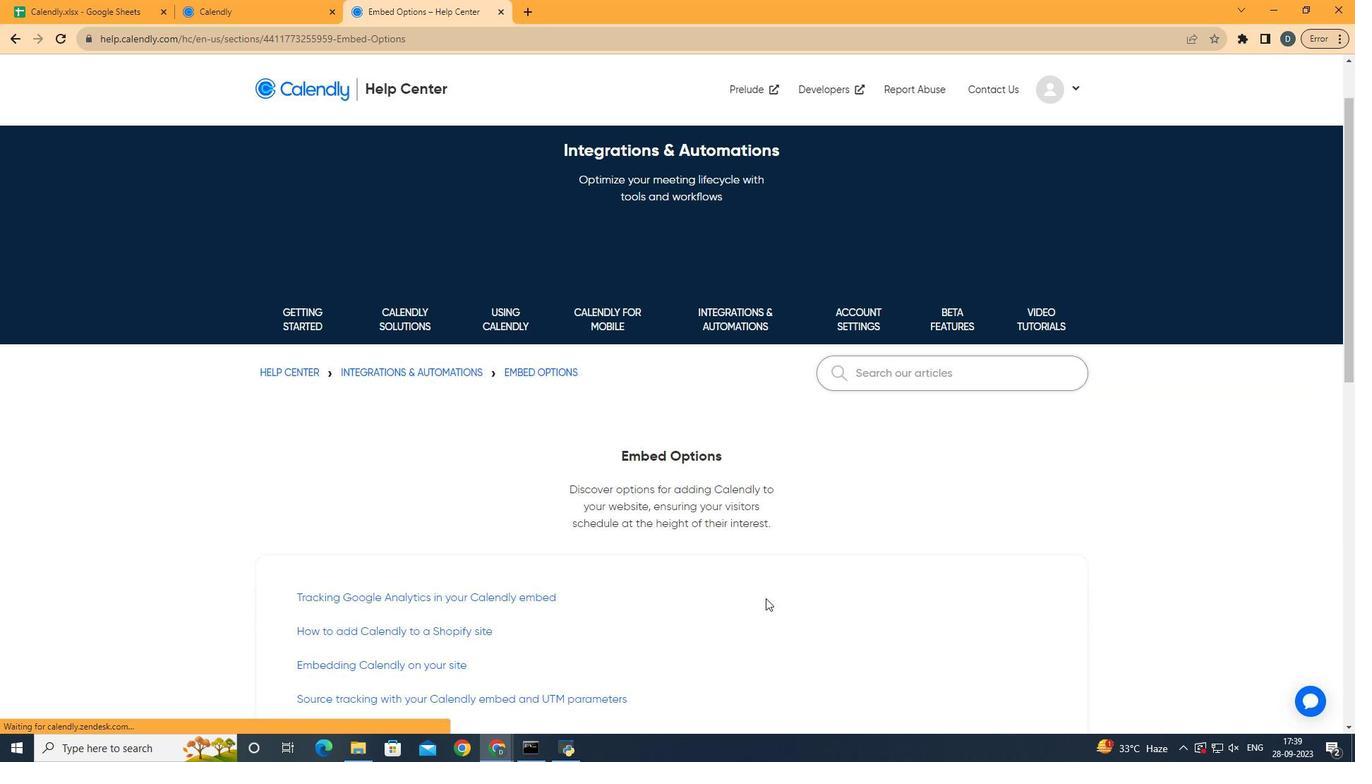 
Action: Mouse scrolled (778, 751) with delta (0, 0)
Screenshot: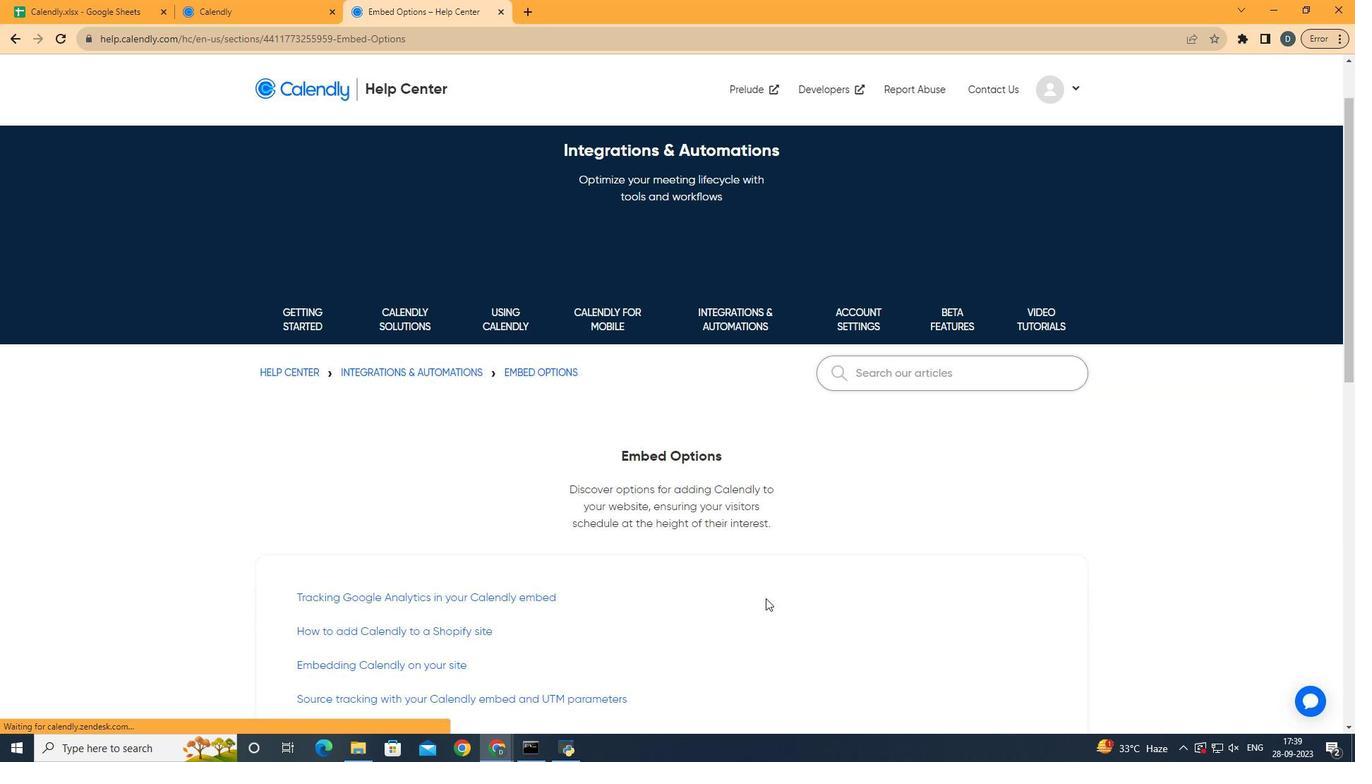 
Action: Mouse moved to (755, 707)
Screenshot: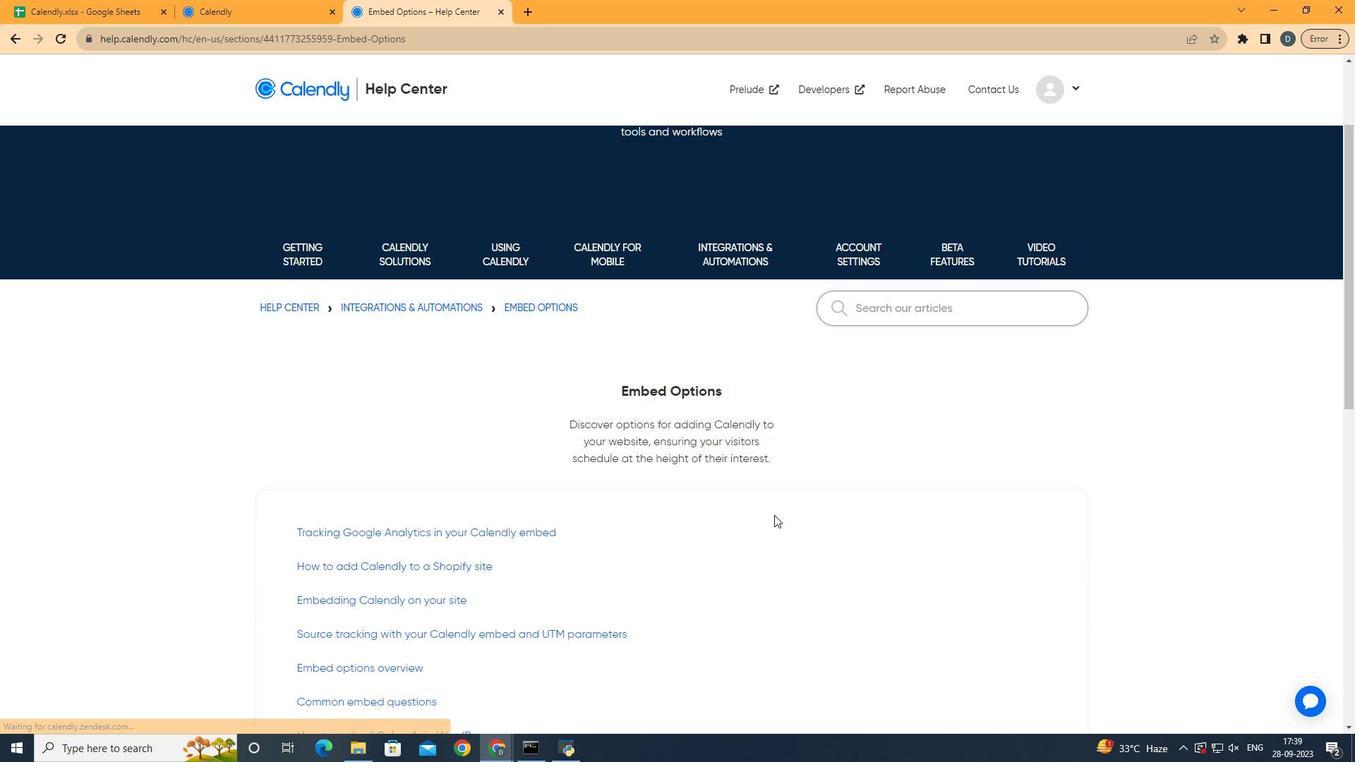 
Action: Mouse scrolled (755, 706) with delta (0, 0)
Screenshot: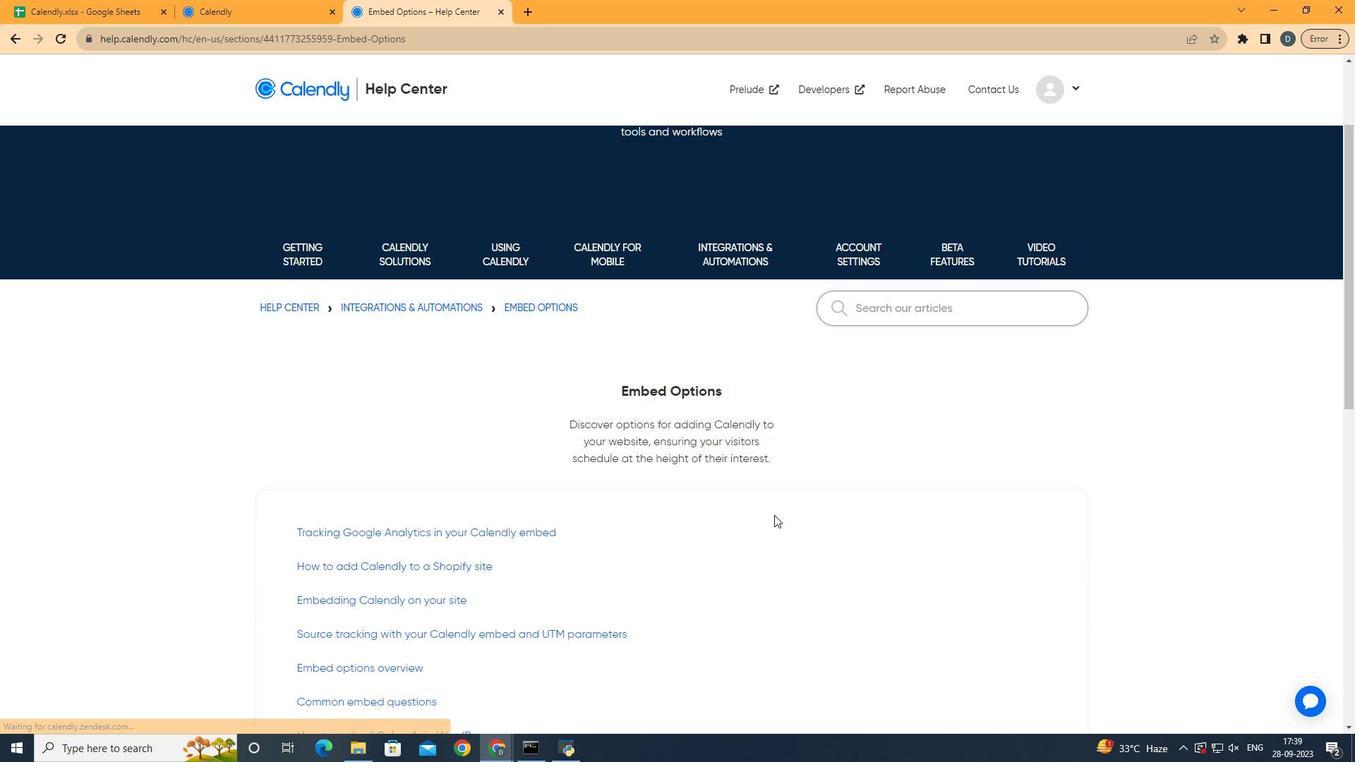 
Action: Mouse moved to (751, 665)
Screenshot: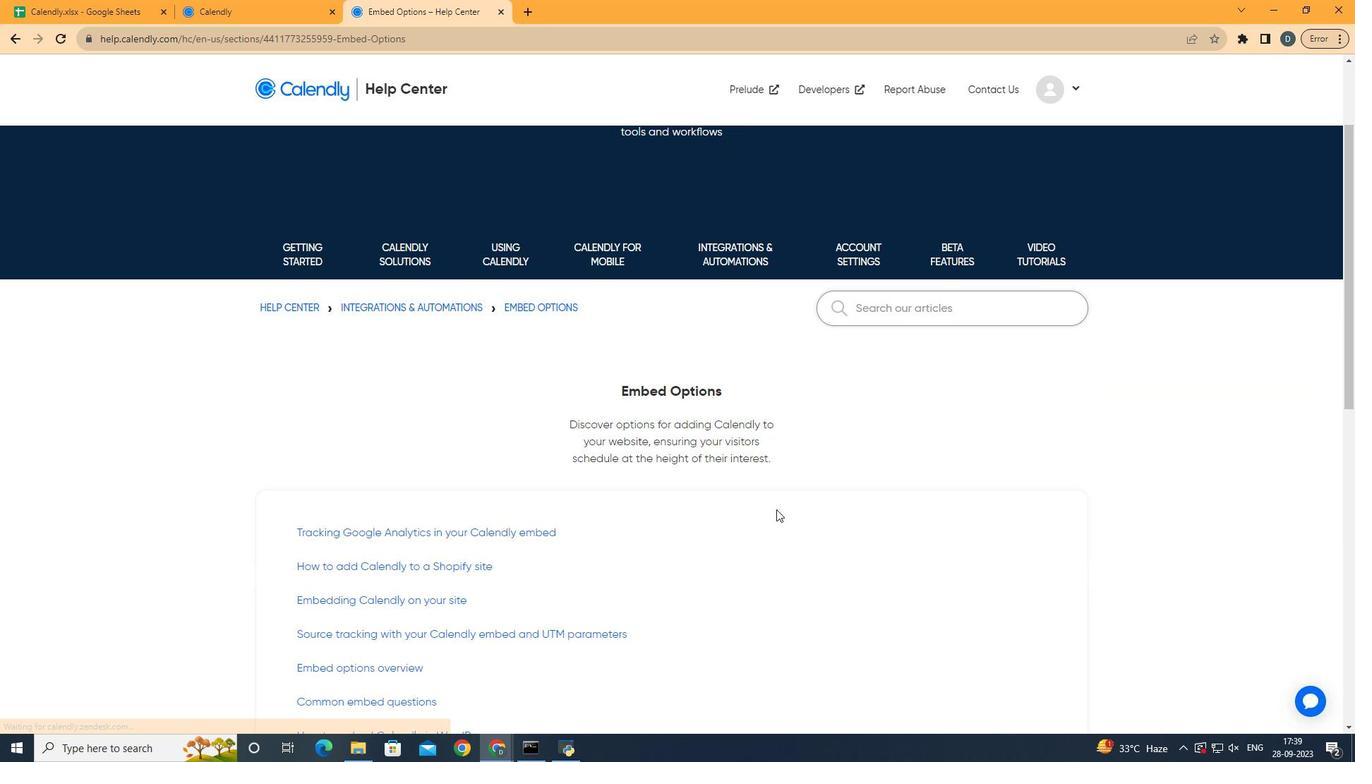 
Action: Mouse scrolled (751, 665) with delta (0, 0)
Screenshot: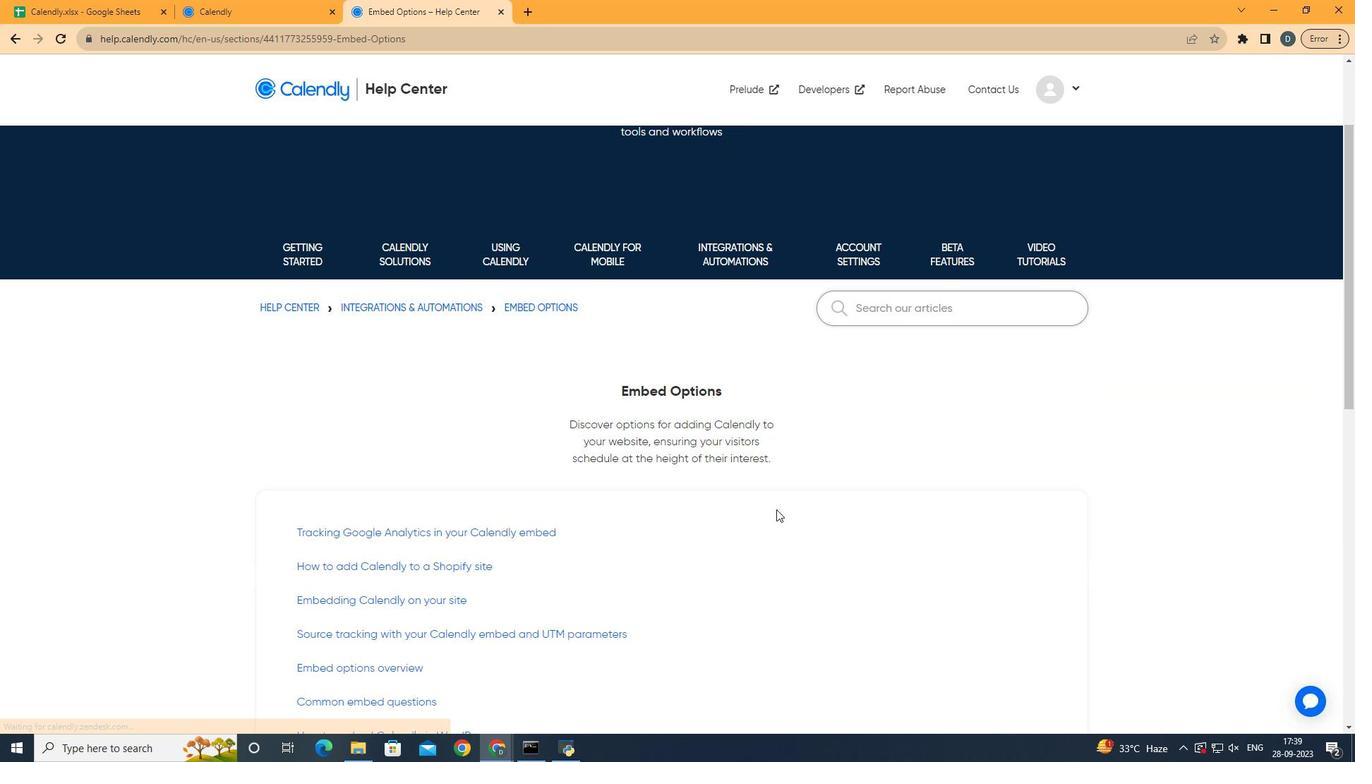 
Action: Mouse moved to (776, 509)
Screenshot: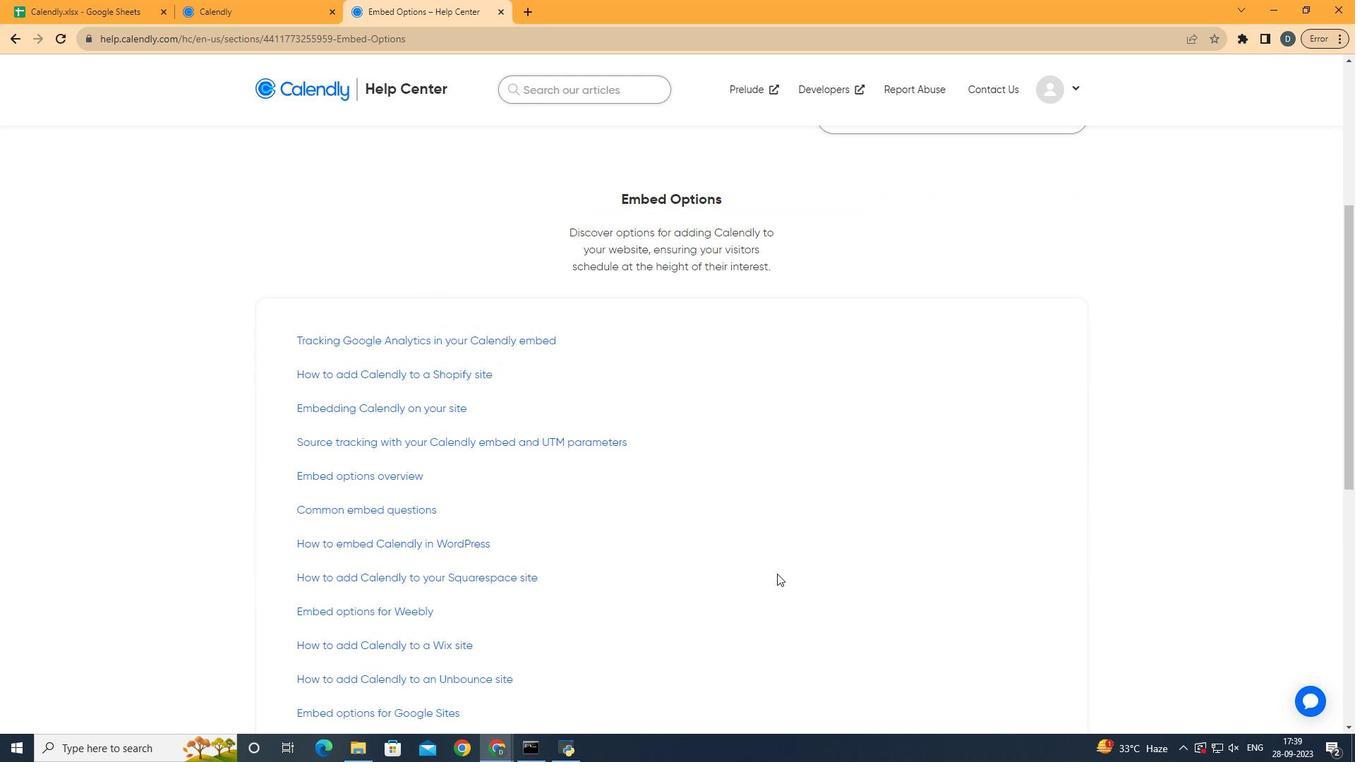 
Action: Mouse scrolled (776, 509) with delta (0, 0)
Screenshot: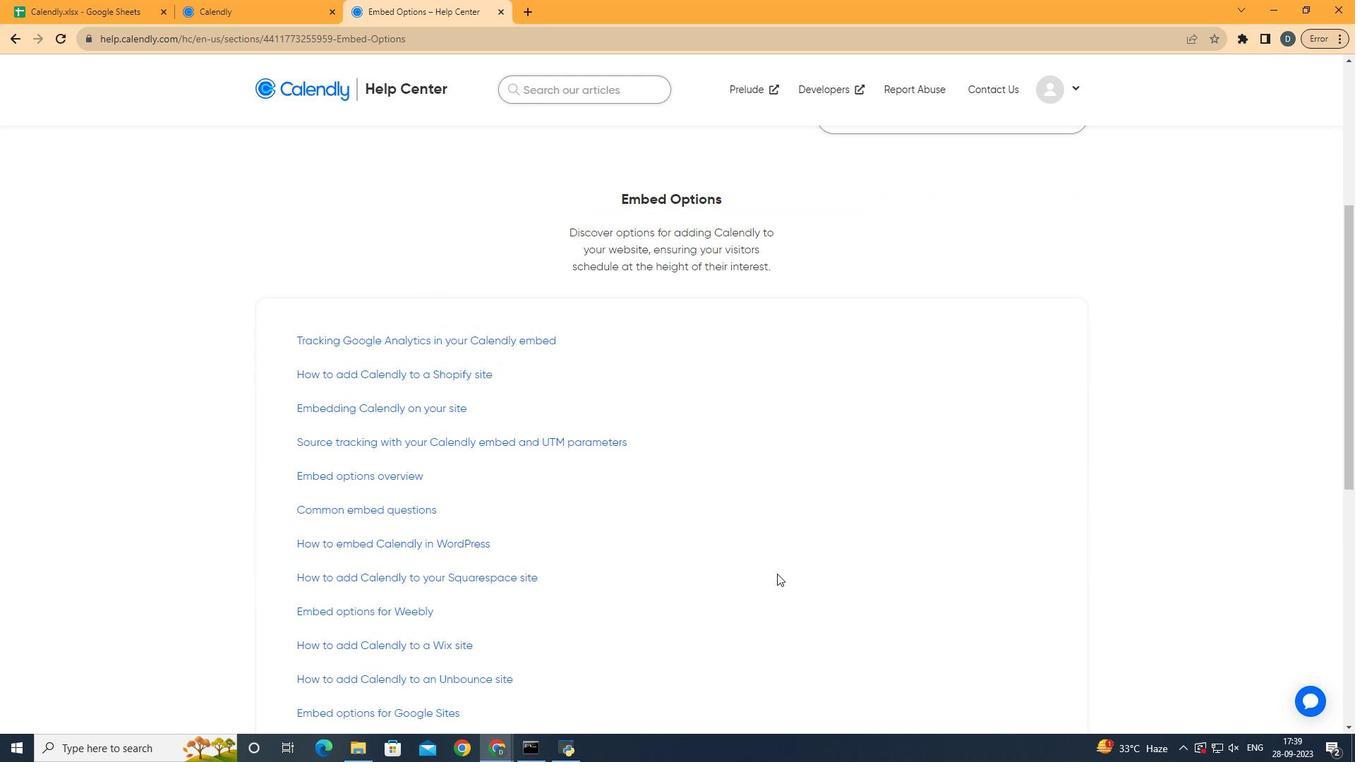 
Action: Mouse scrolled (776, 509) with delta (0, 0)
Screenshot: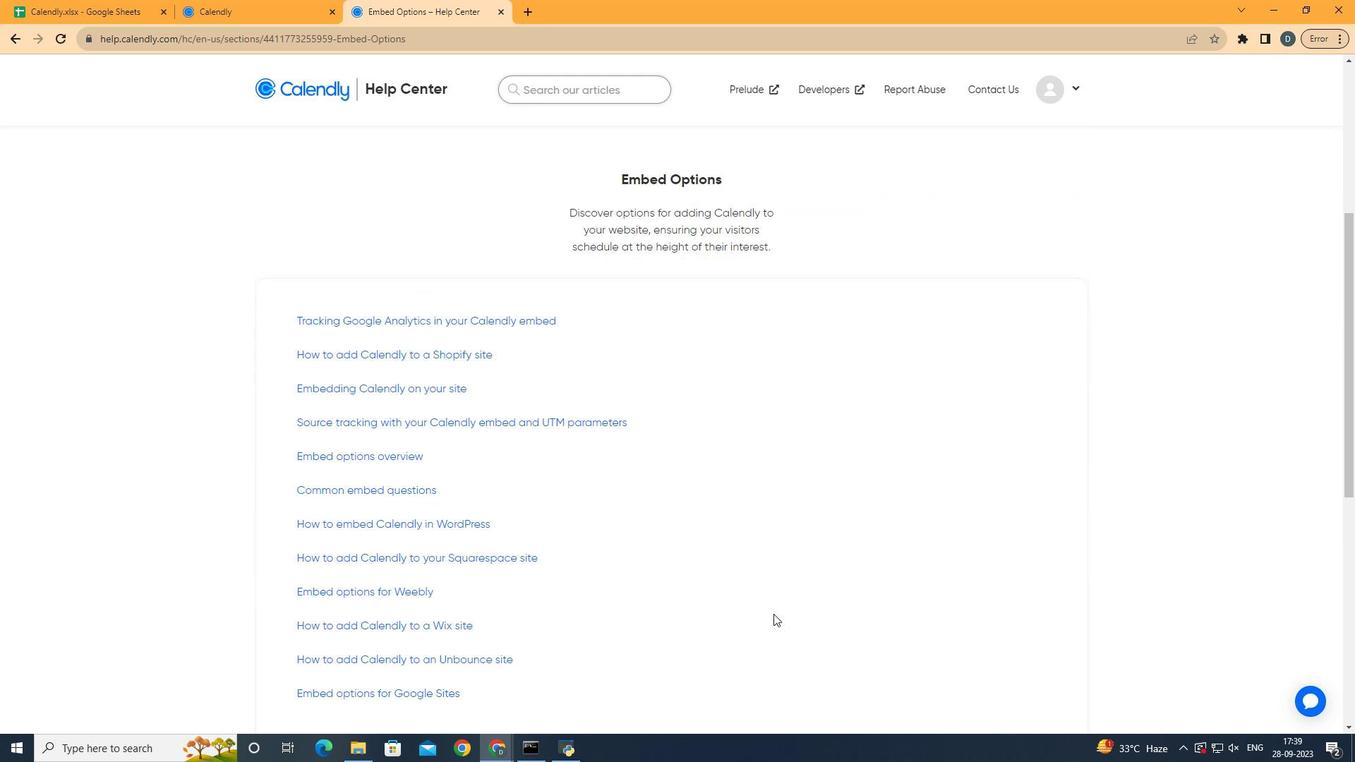 
Action: Mouse scrolled (776, 509) with delta (0, 0)
Screenshot: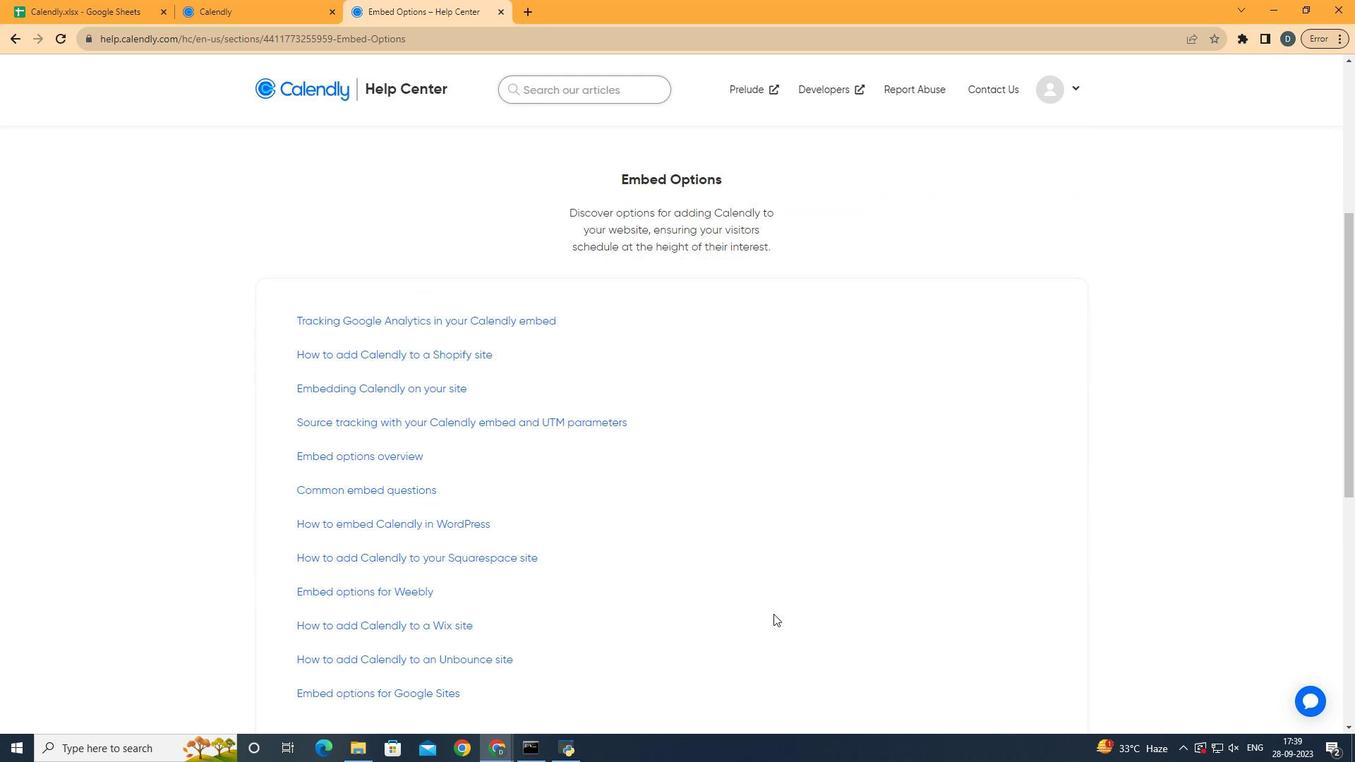 
Action: Mouse moved to (754, 497)
Screenshot: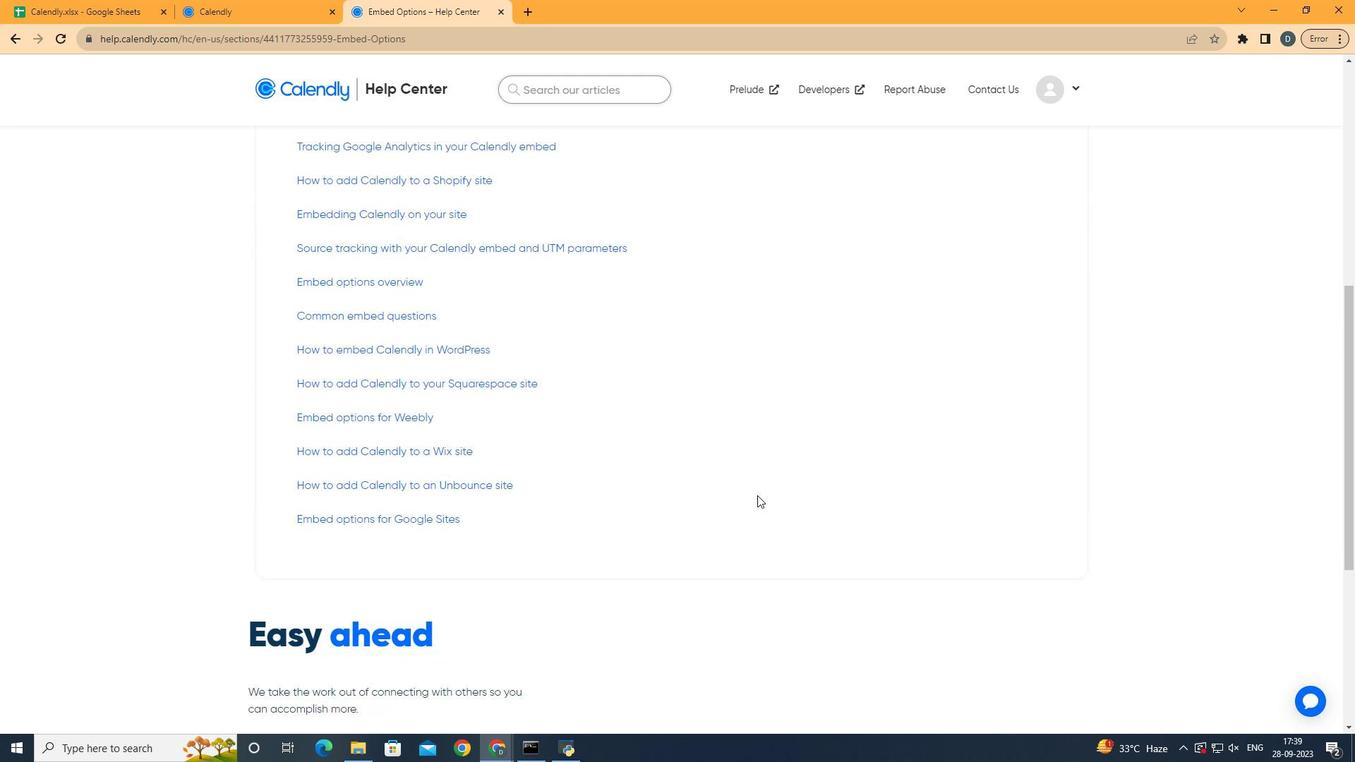 
Action: Mouse scrolled (754, 496) with delta (0, 0)
Screenshot: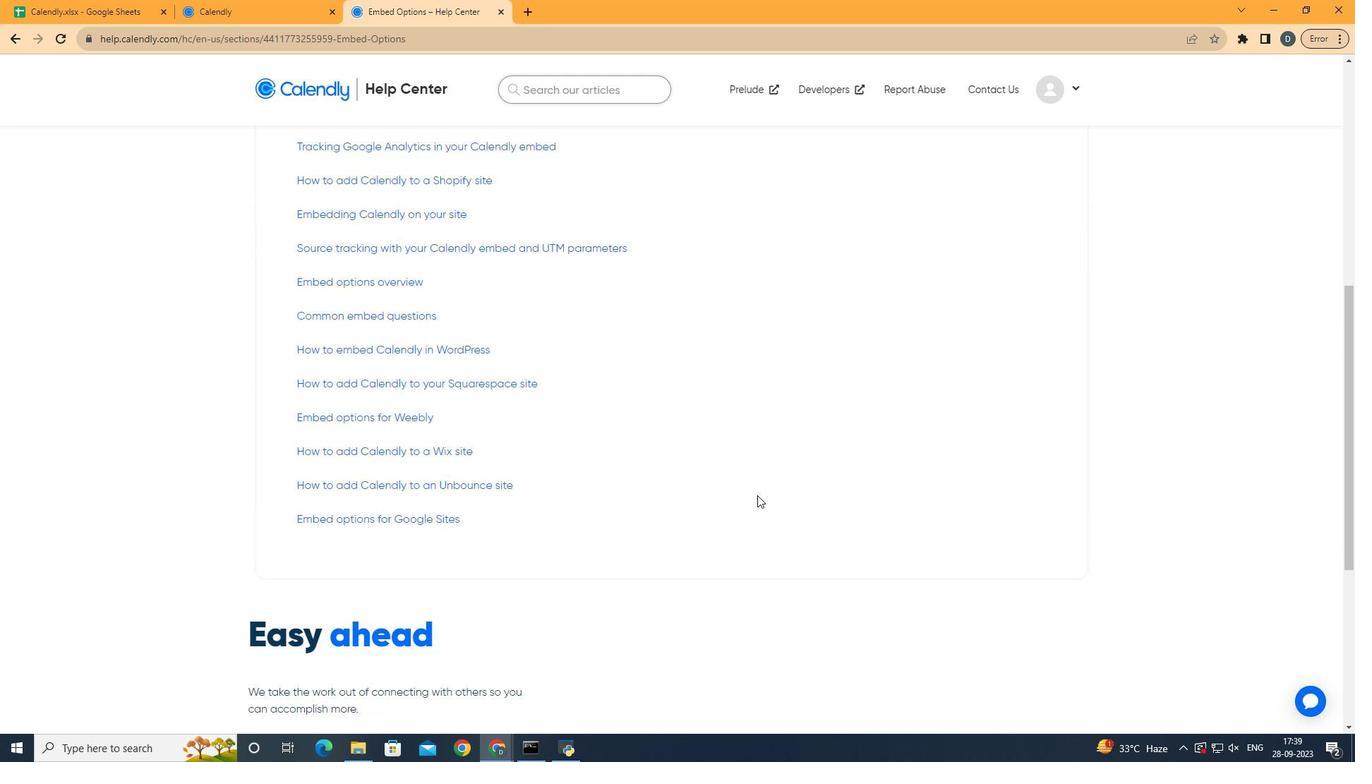 
Action: Mouse scrolled (754, 496) with delta (0, 0)
Screenshot: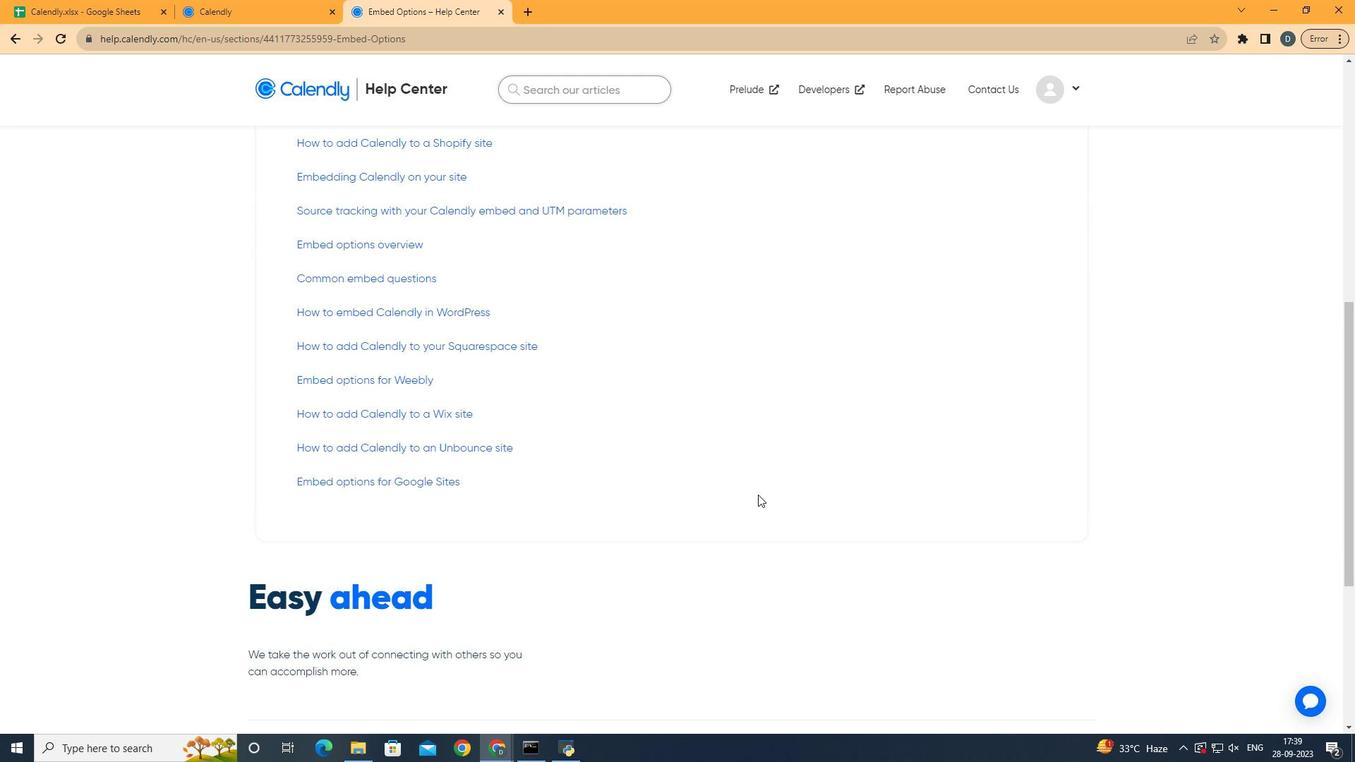 
Action: Mouse scrolled (754, 496) with delta (0, 0)
Screenshot: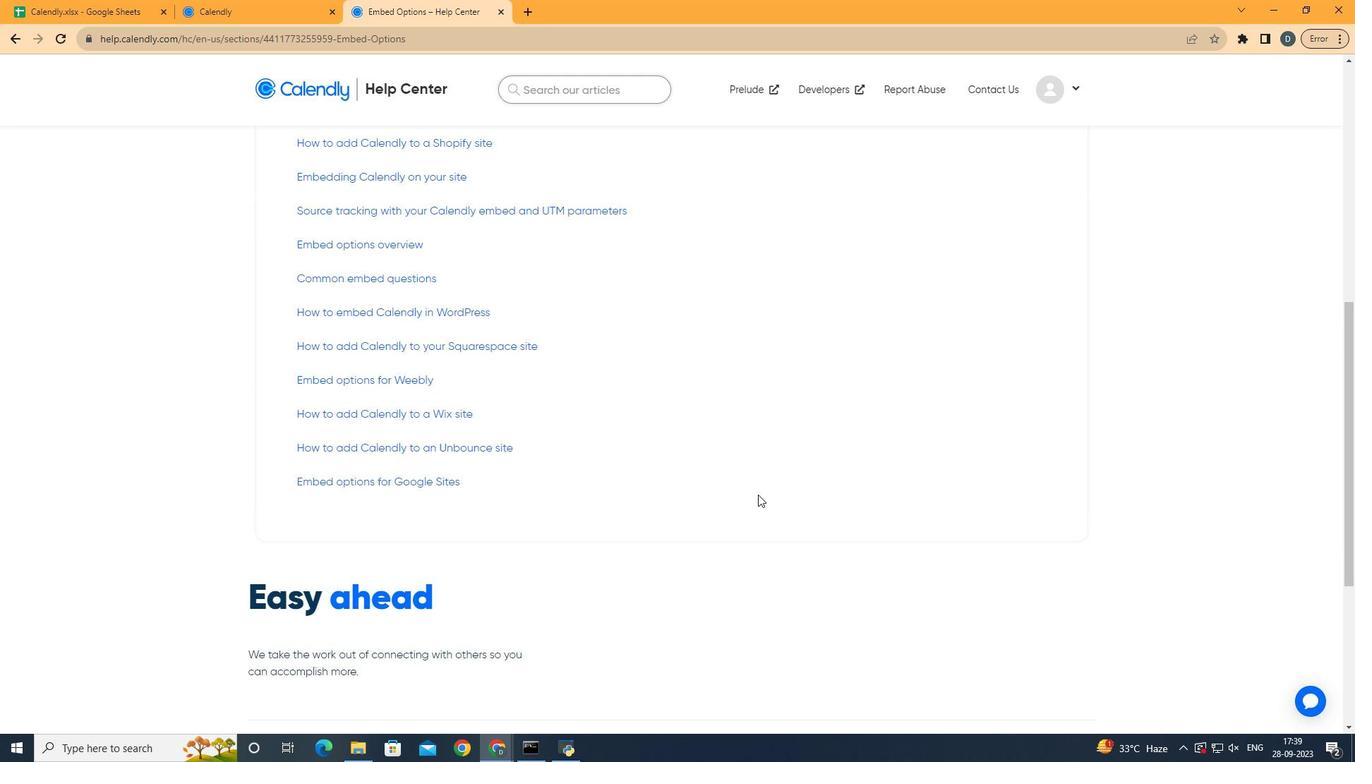 
Action: Mouse moved to (758, 494)
Screenshot: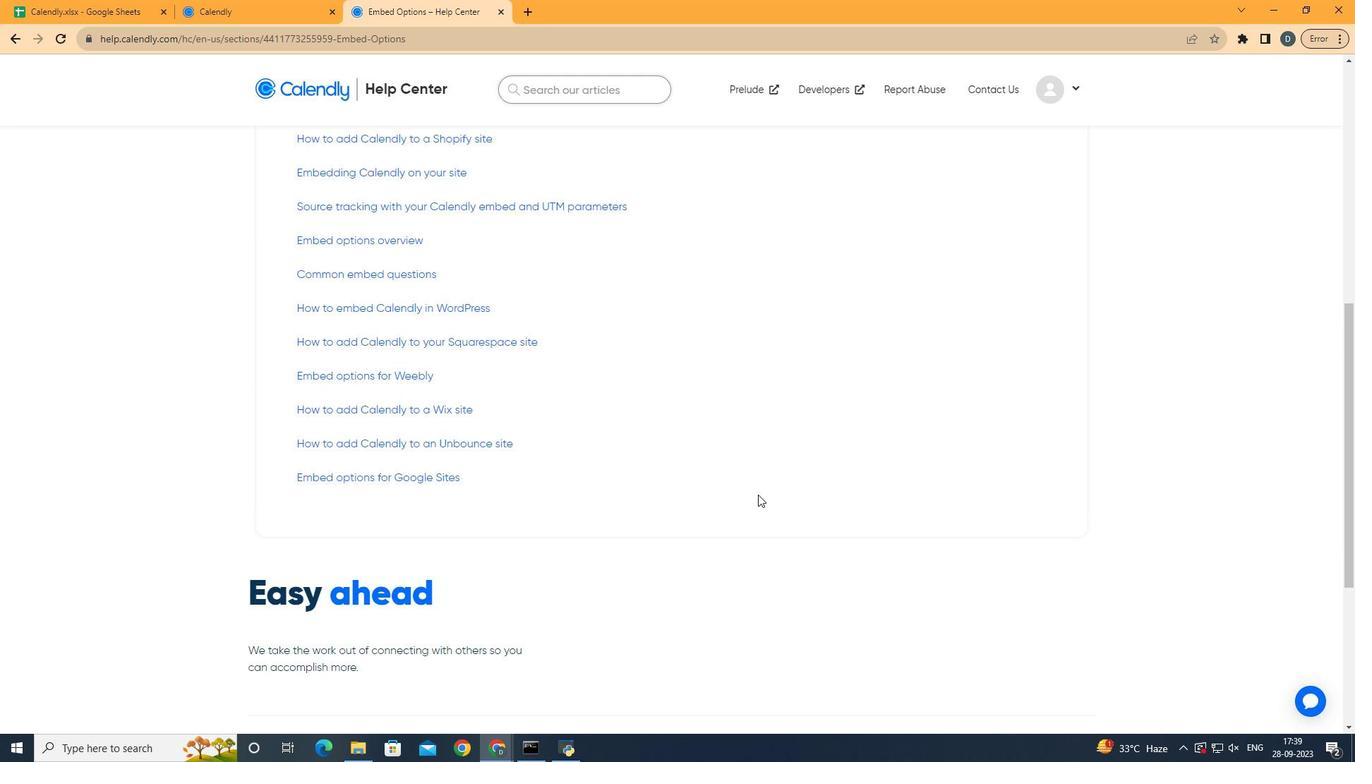 
Action: Mouse scrolled (758, 494) with delta (0, 0)
Screenshot: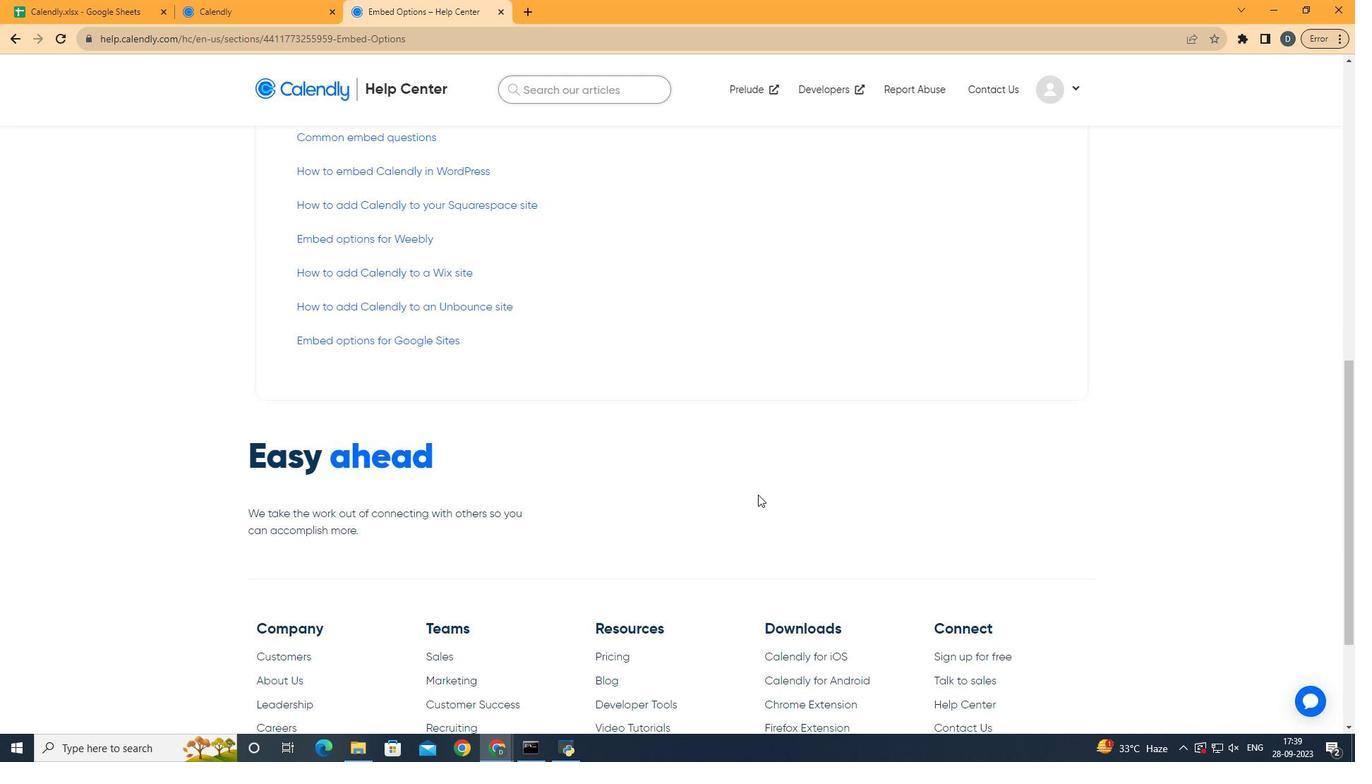 
Action: Mouse scrolled (758, 494) with delta (0, 0)
Screenshot: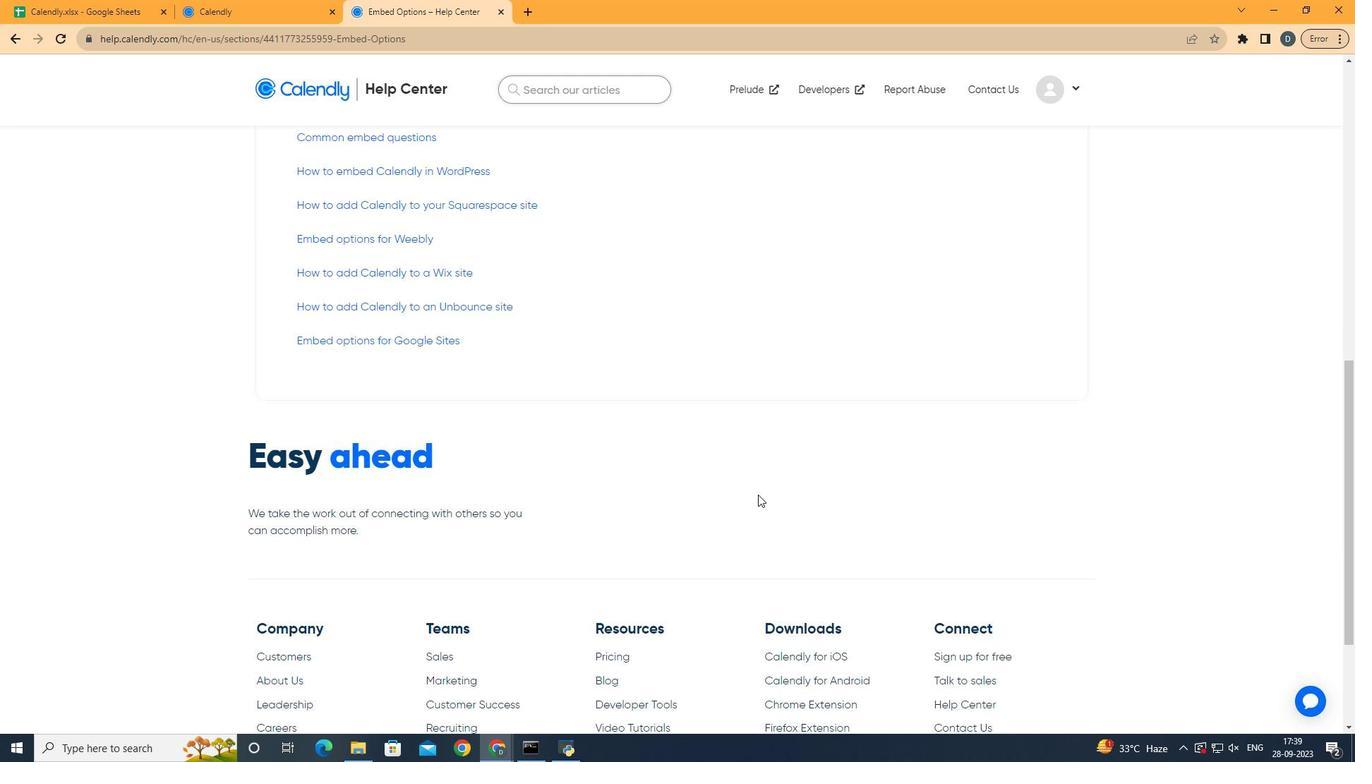 
Action: Mouse scrolled (758, 494) with delta (0, 0)
Screenshot: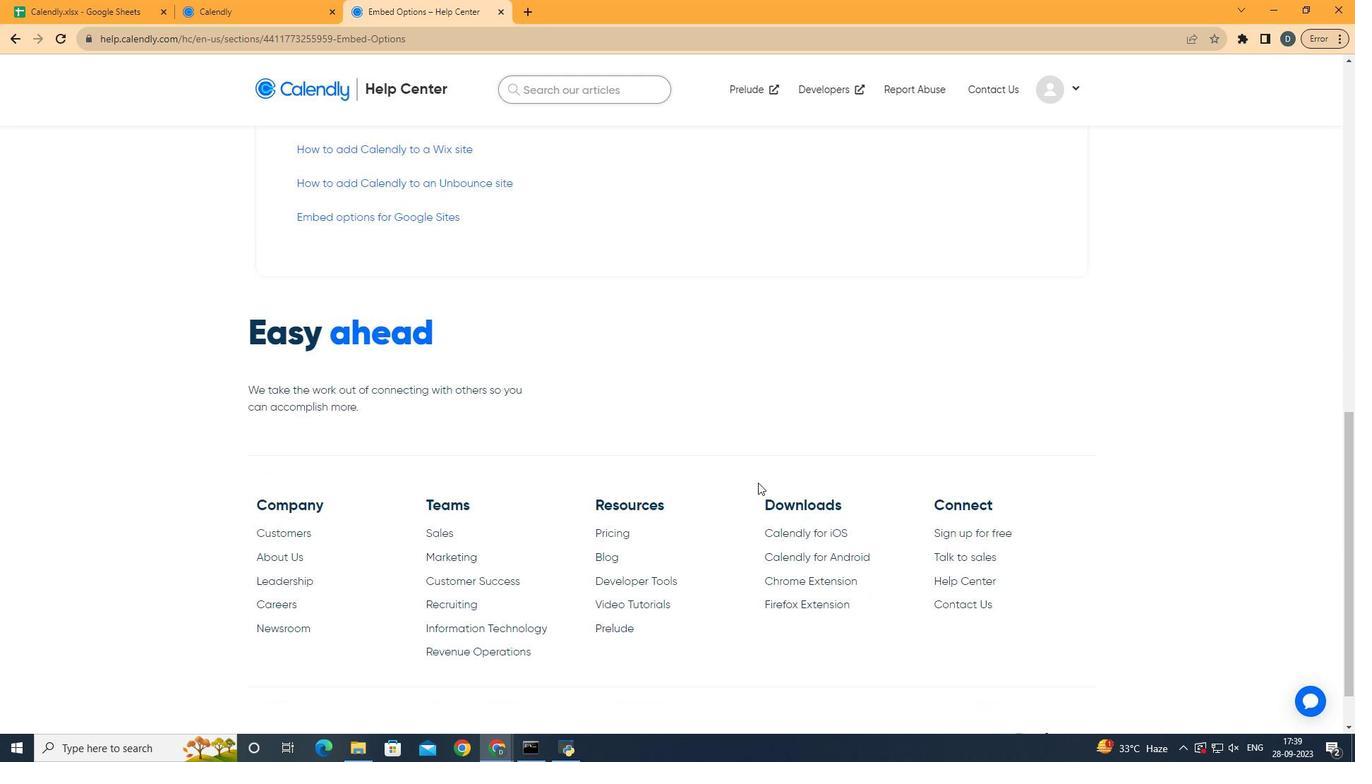 
Action: Mouse scrolled (758, 494) with delta (0, 0)
Screenshot: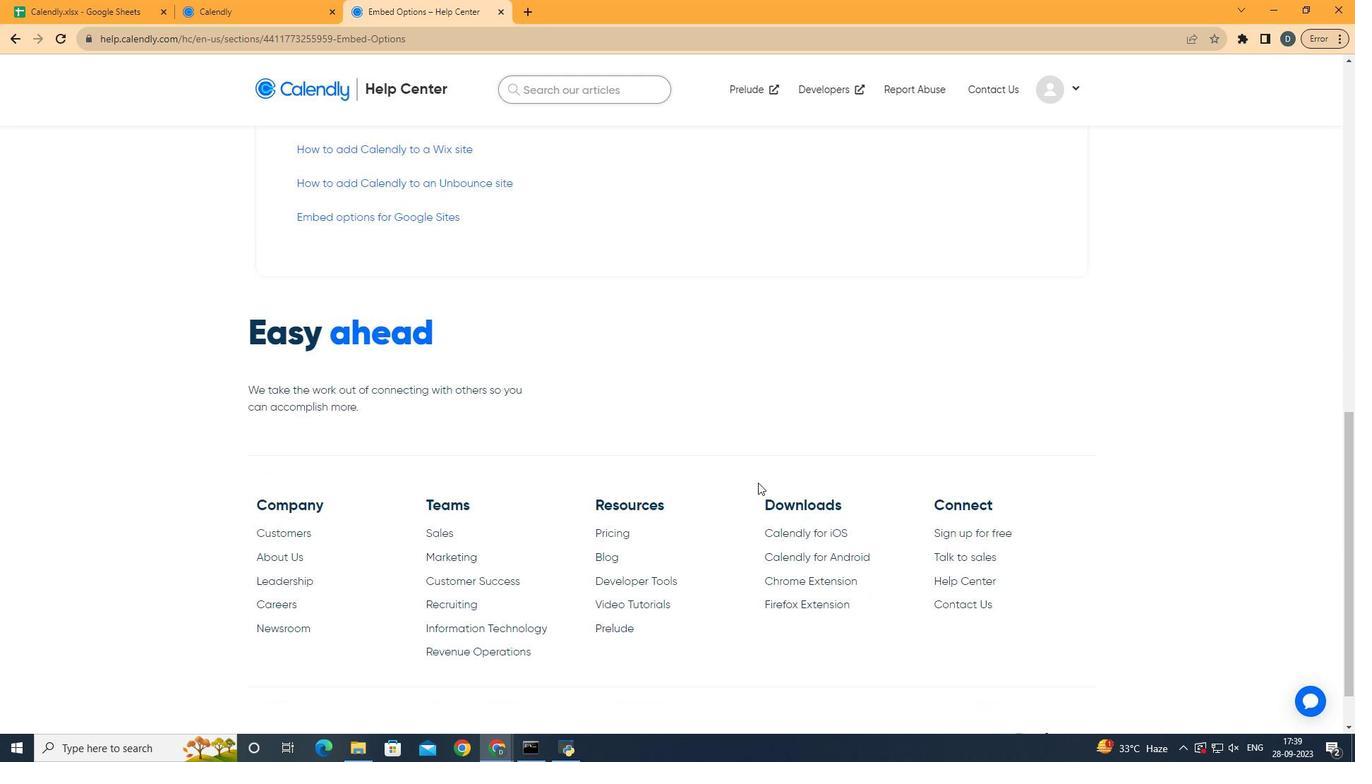 
Action: Mouse moved to (758, 474)
Screenshot: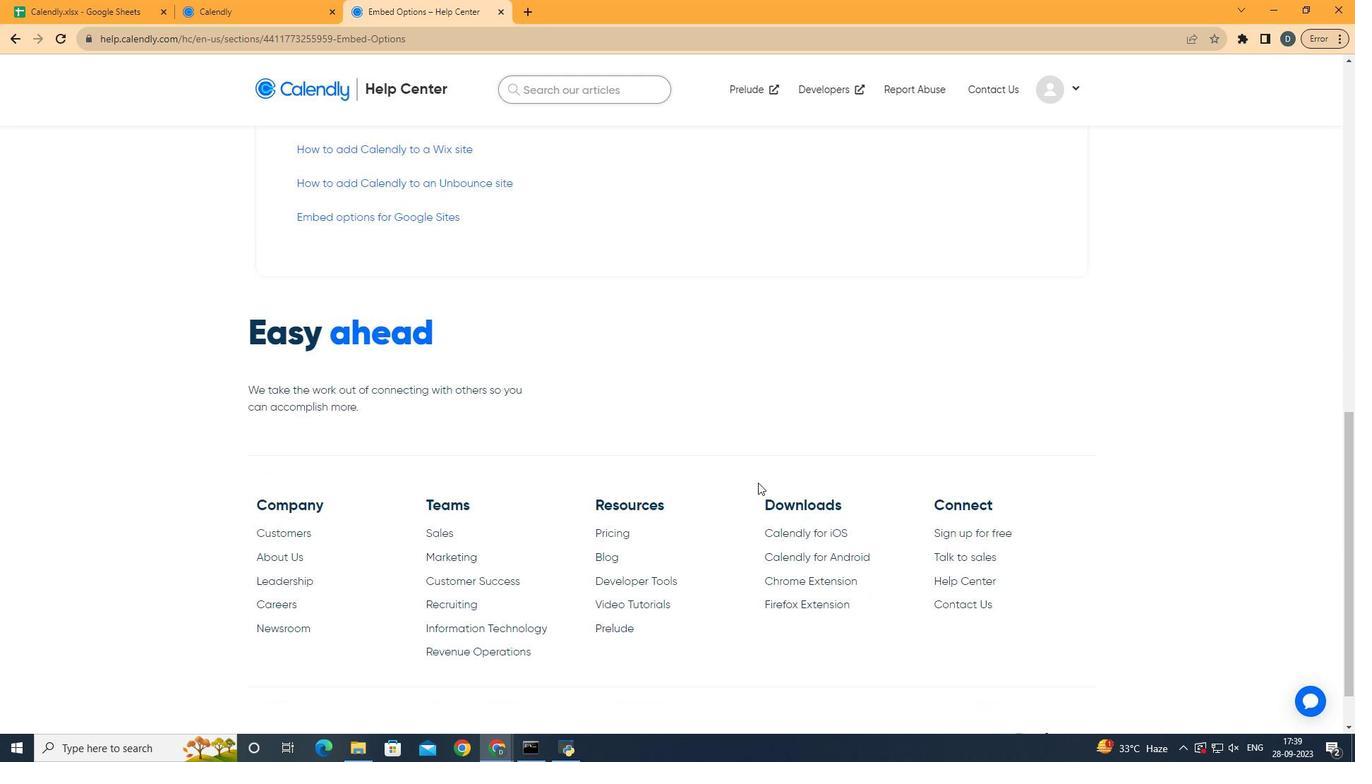 
